 Task: In the  document Samuel.html Write the word in the shape with center alignment 'XOXO'Change Page orientation to  'Landscape' Insert emoji at the end of quote: Smile
Action: Mouse moved to (448, 418)
Screenshot: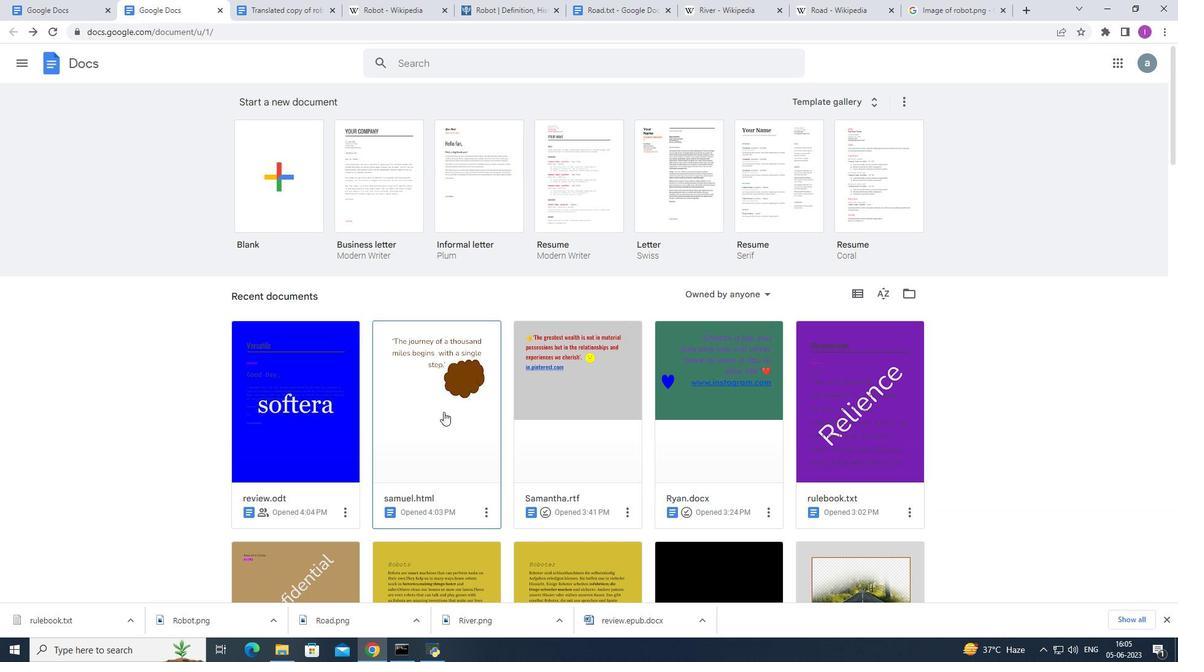 
Action: Mouse pressed left at (448, 418)
Screenshot: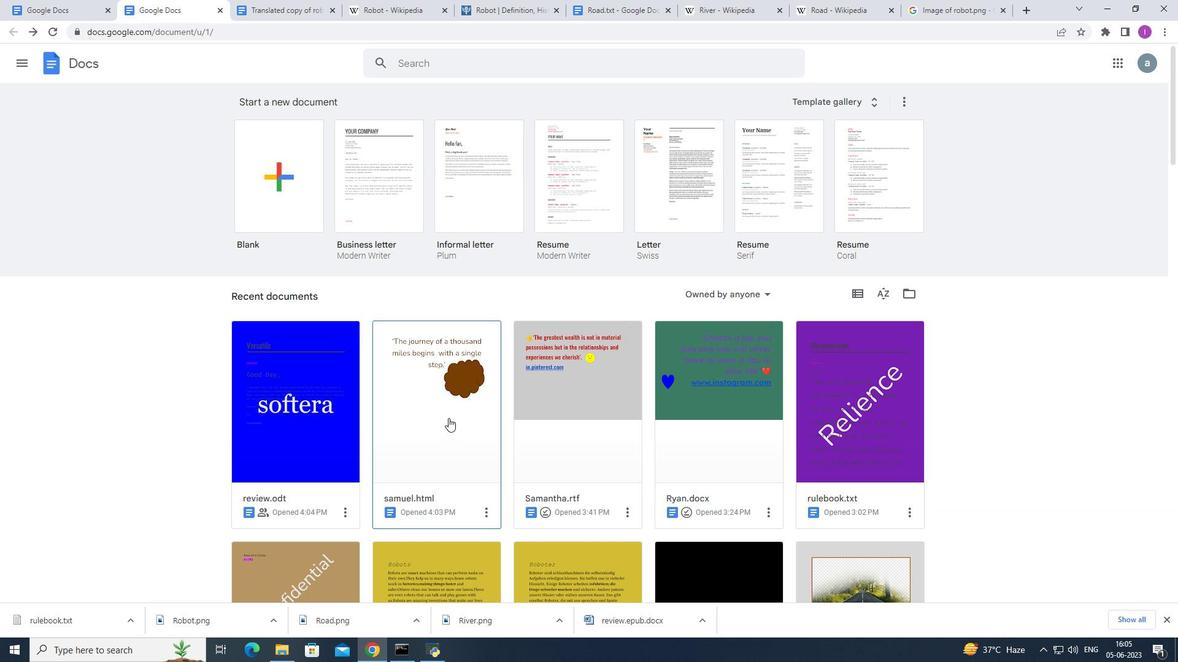 
Action: Mouse moved to (637, 284)
Screenshot: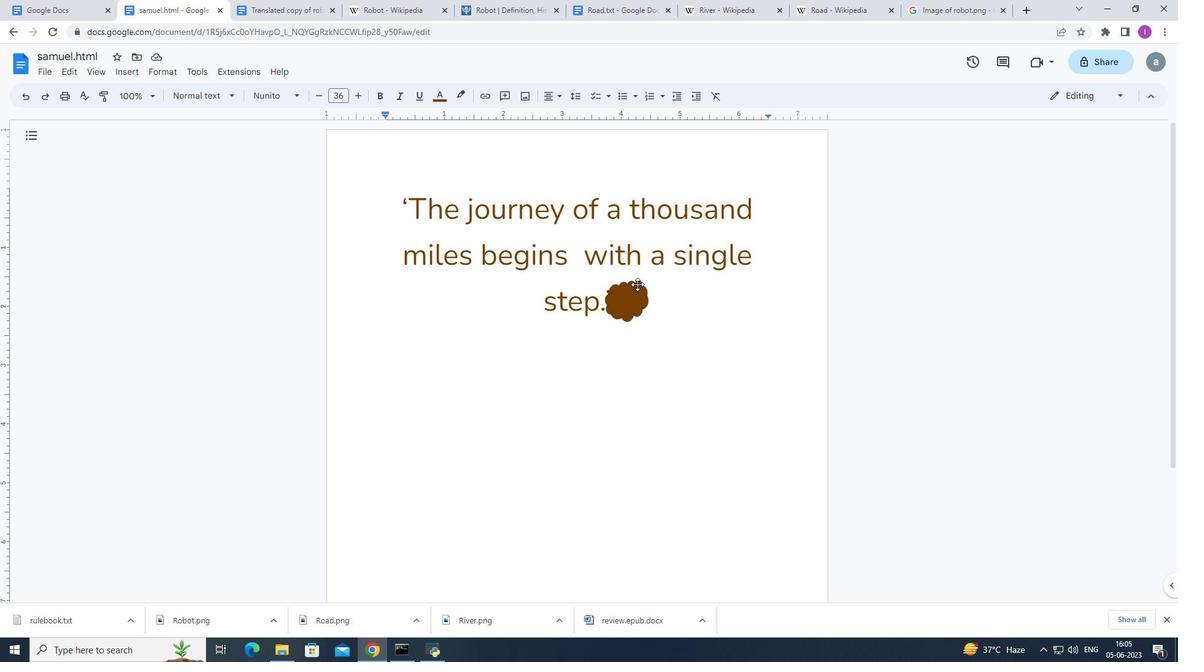 
Action: Mouse pressed left at (637, 284)
Screenshot: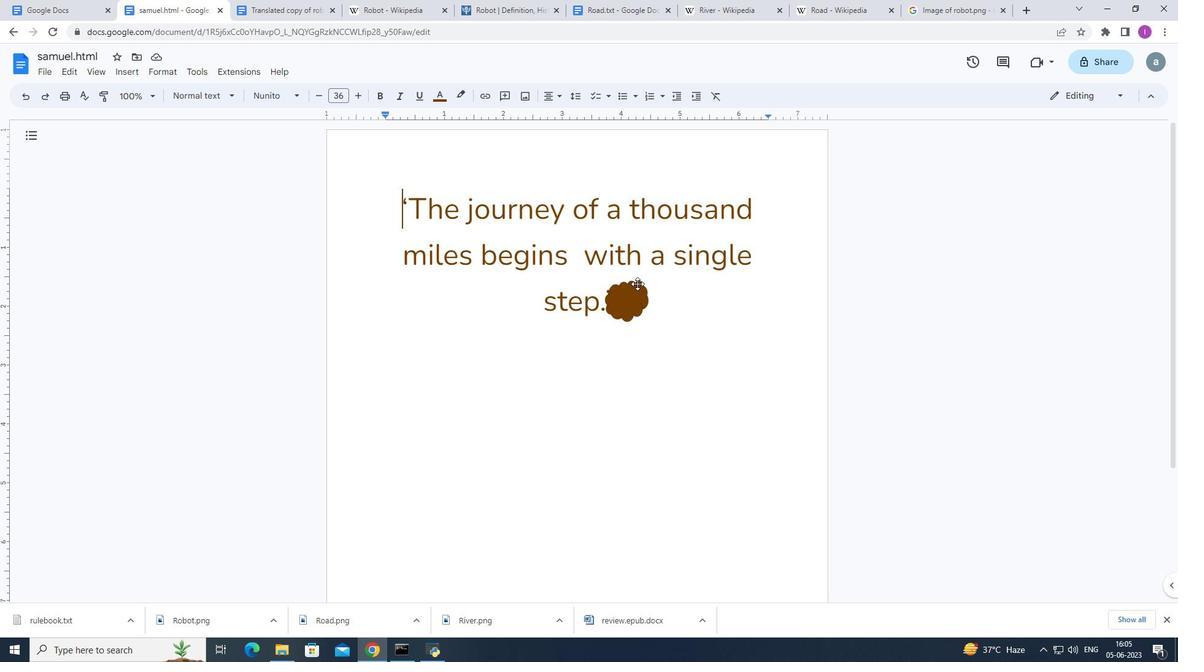 
Action: Mouse moved to (570, 341)
Screenshot: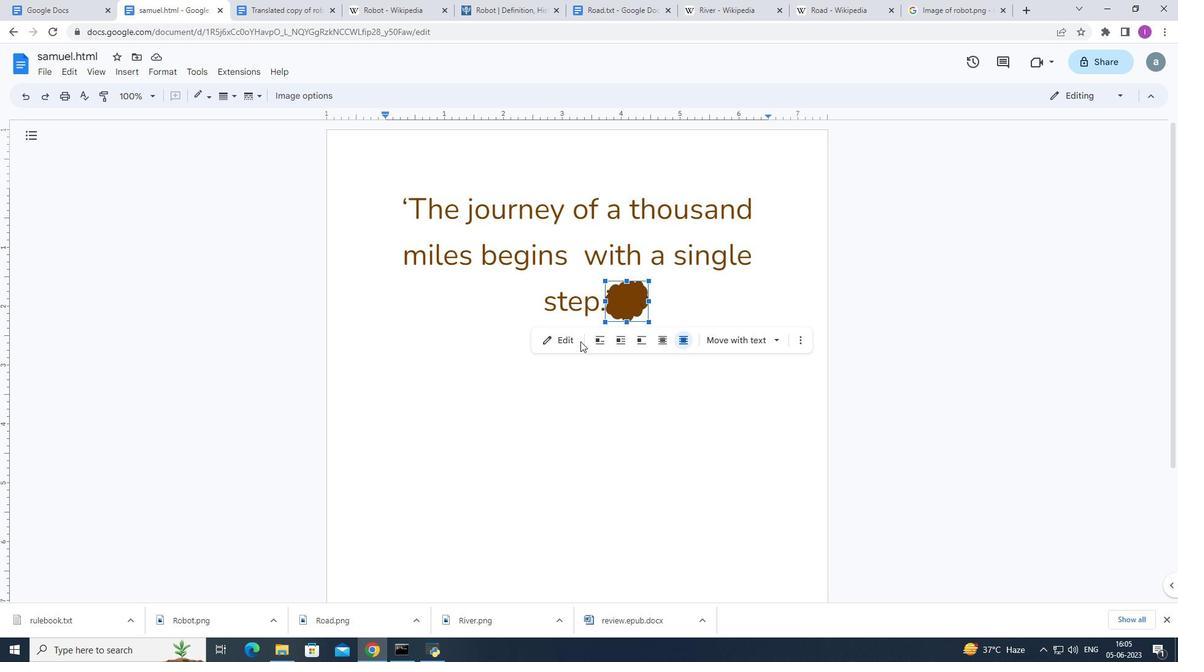 
Action: Mouse pressed left at (570, 341)
Screenshot: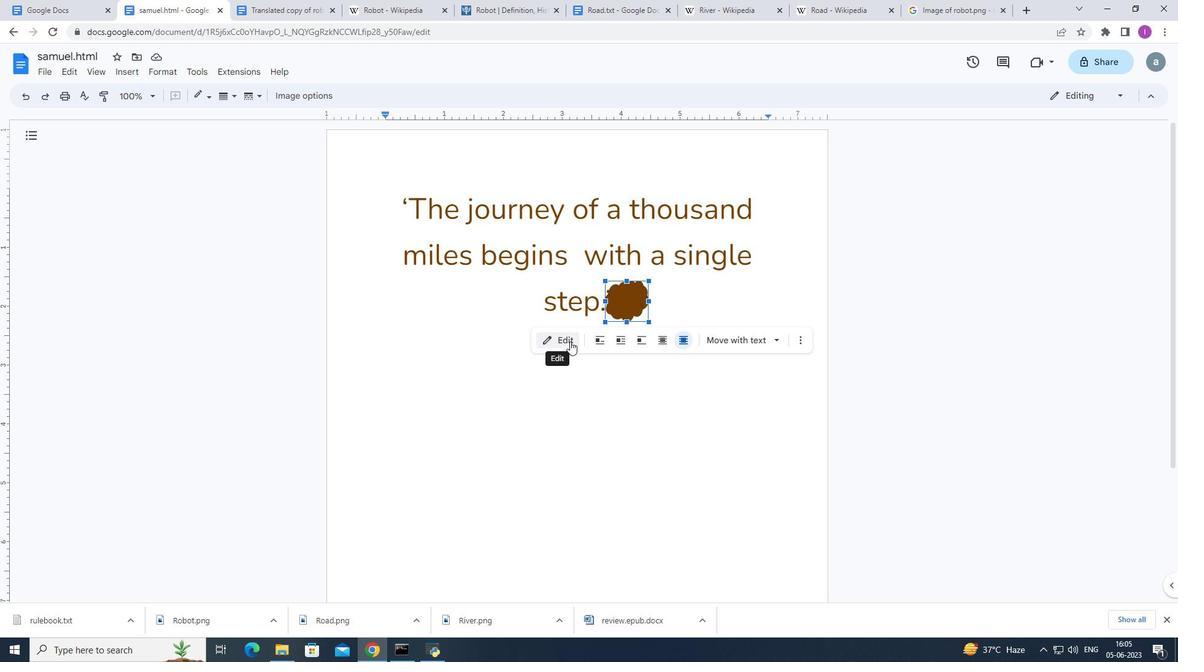 
Action: Mouse moved to (498, 112)
Screenshot: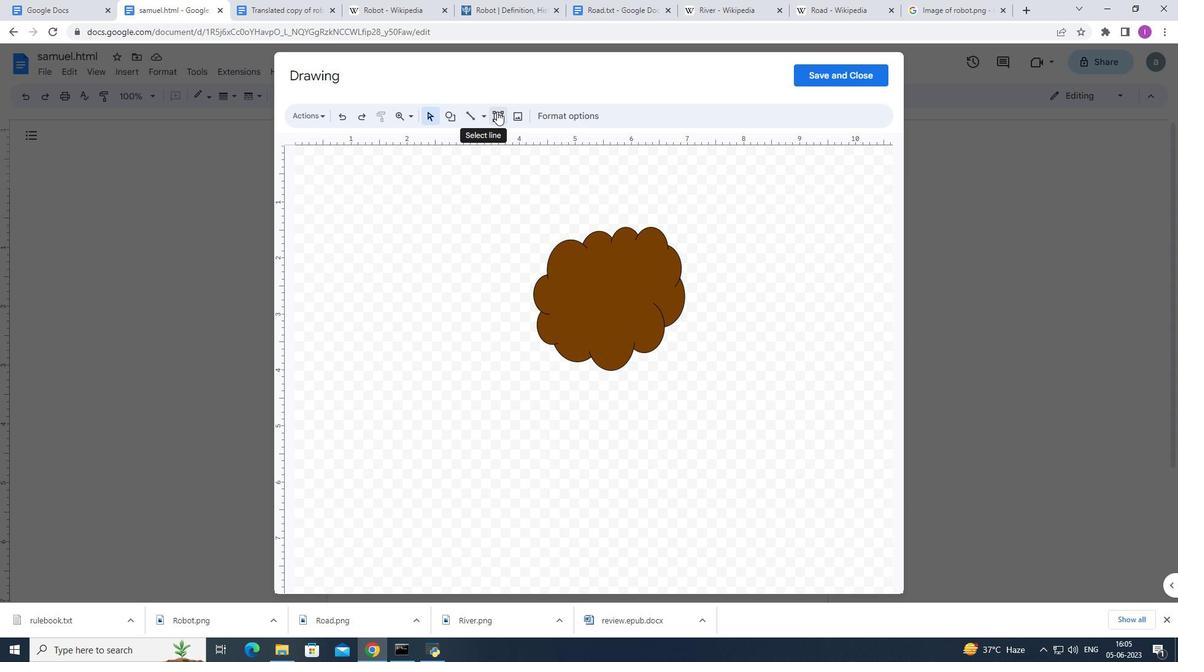 
Action: Mouse pressed left at (498, 112)
Screenshot: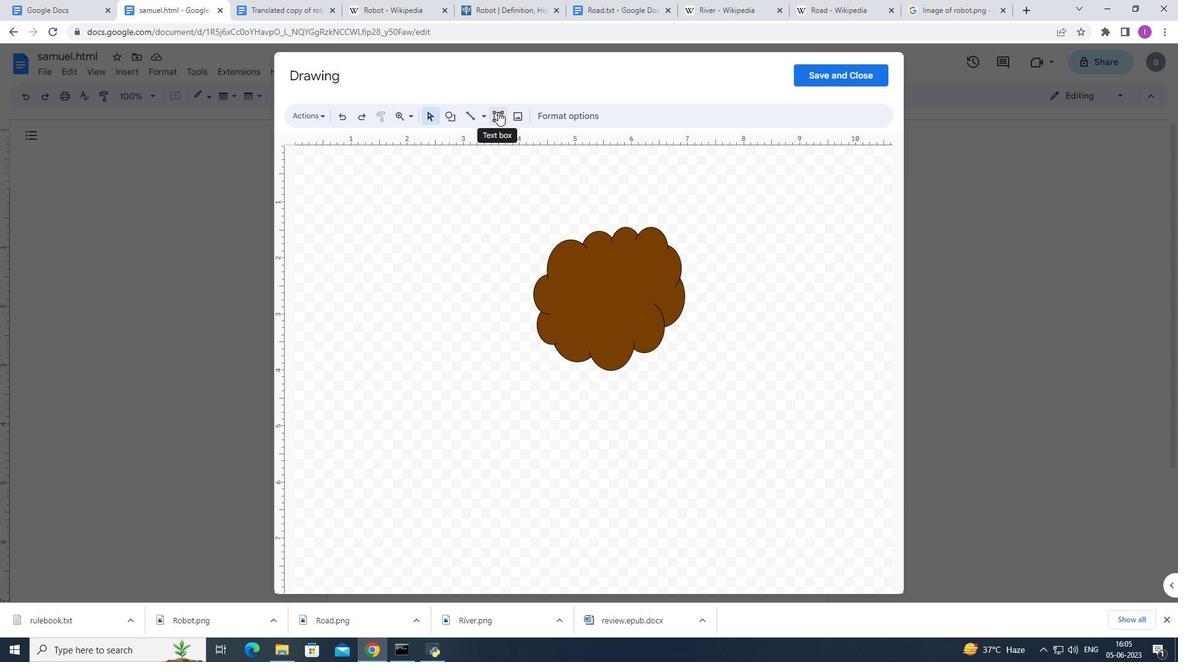 
Action: Mouse moved to (576, 286)
Screenshot: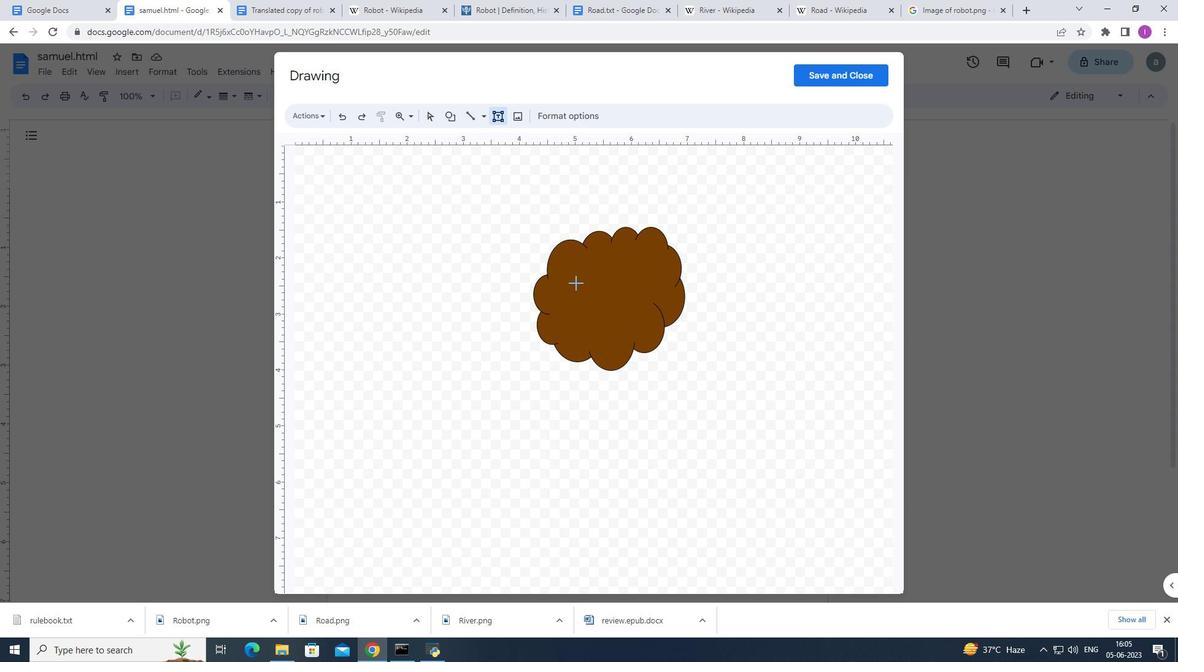 
Action: Mouse pressed left at (576, 286)
Screenshot: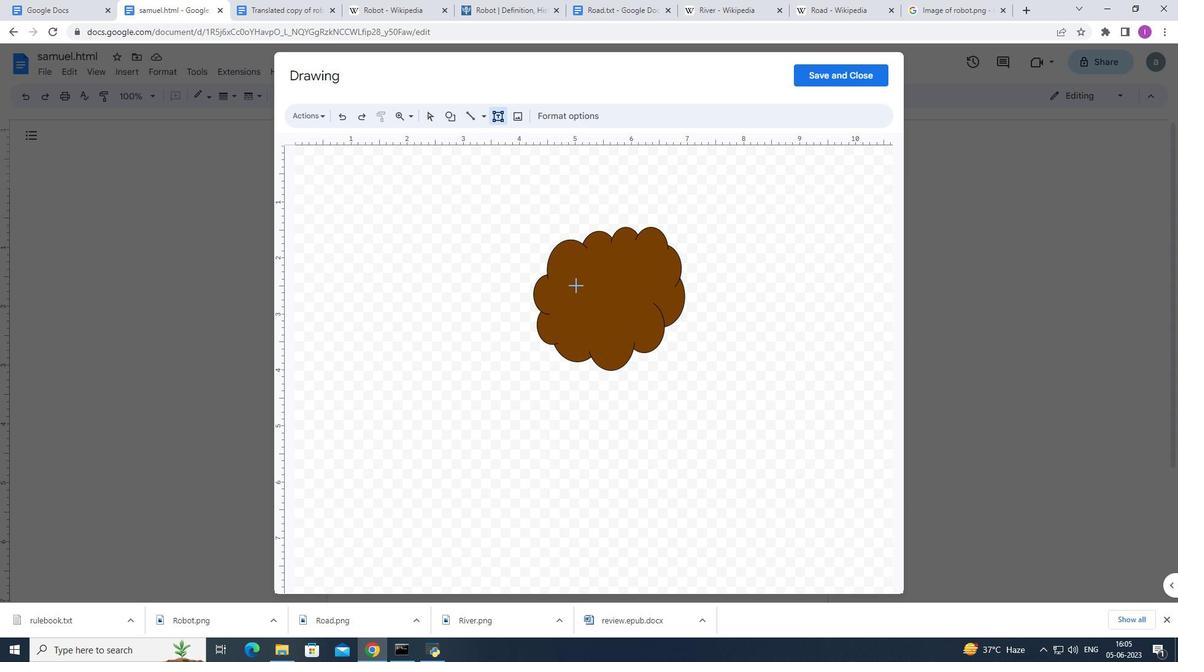 
Action: Mouse moved to (575, 285)
Screenshot: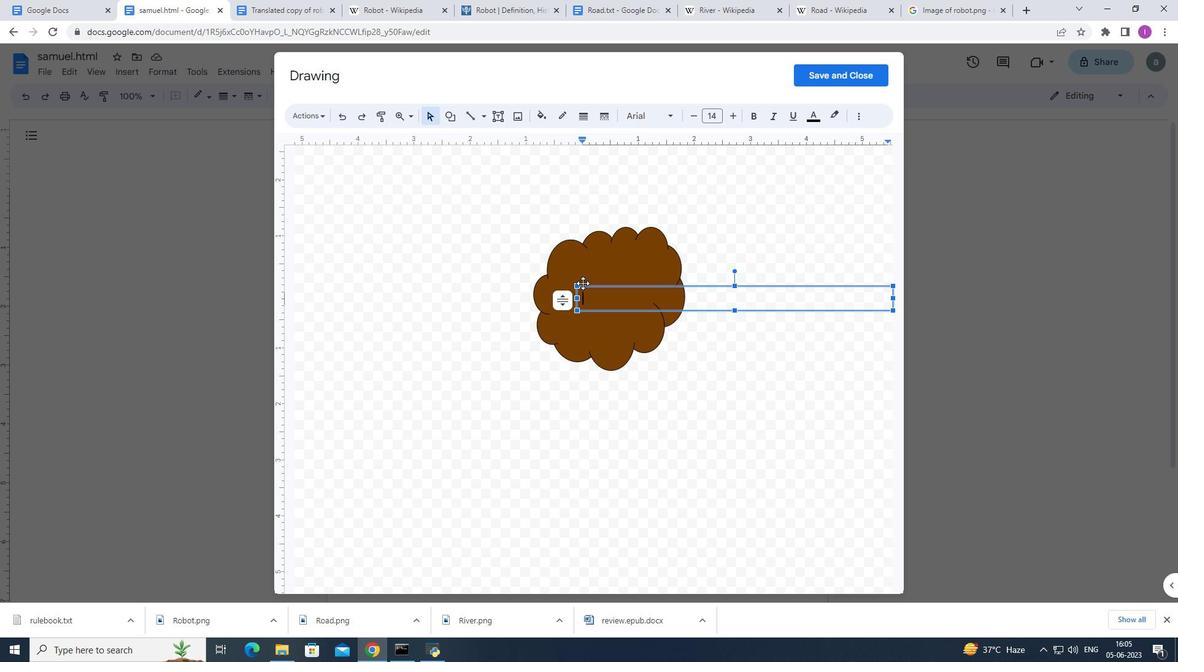 
Action: Mouse pressed left at (575, 285)
Screenshot: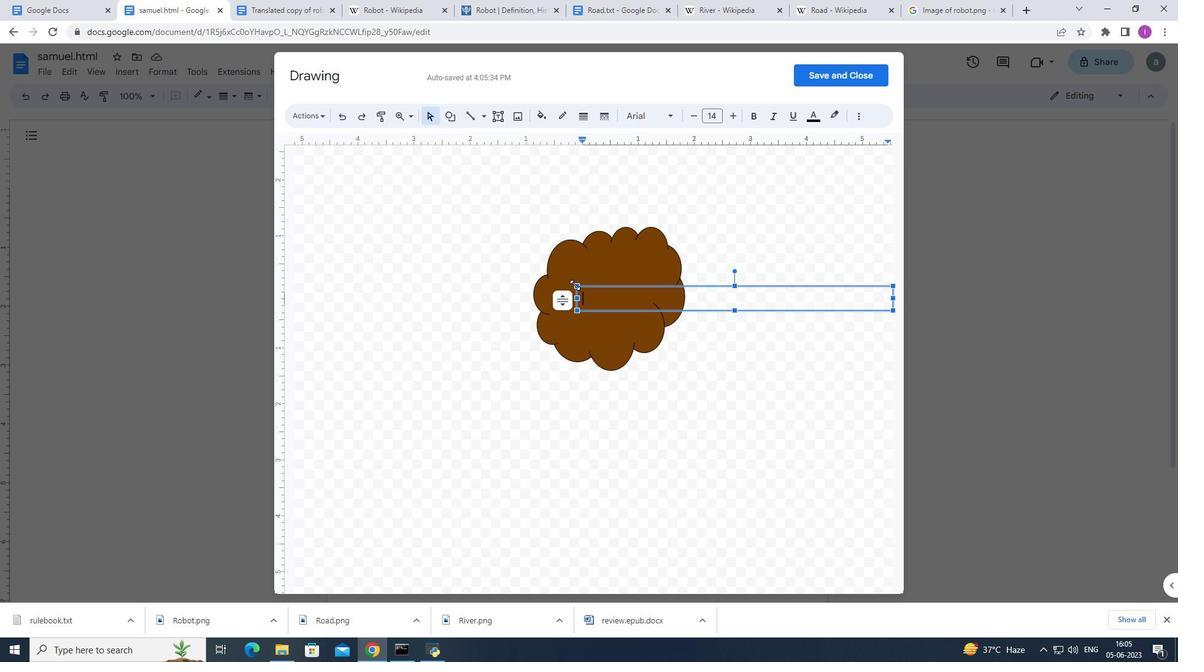 
Action: Mouse moved to (578, 292)
Screenshot: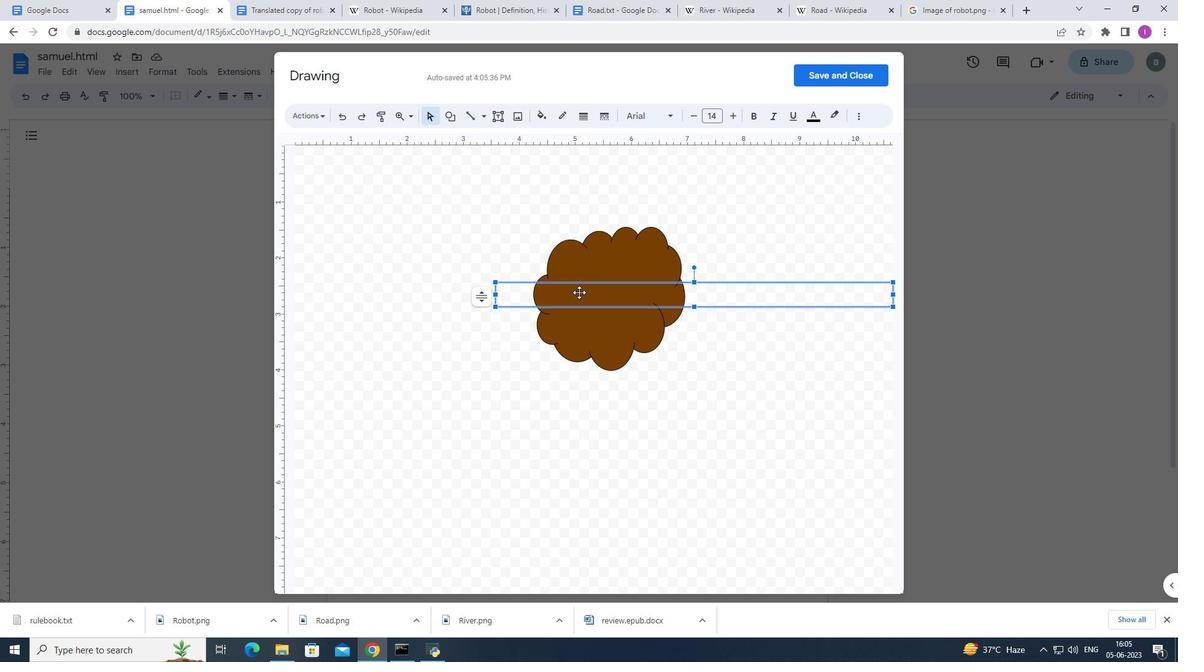 
Action: Mouse pressed left at (578, 292)
Screenshot: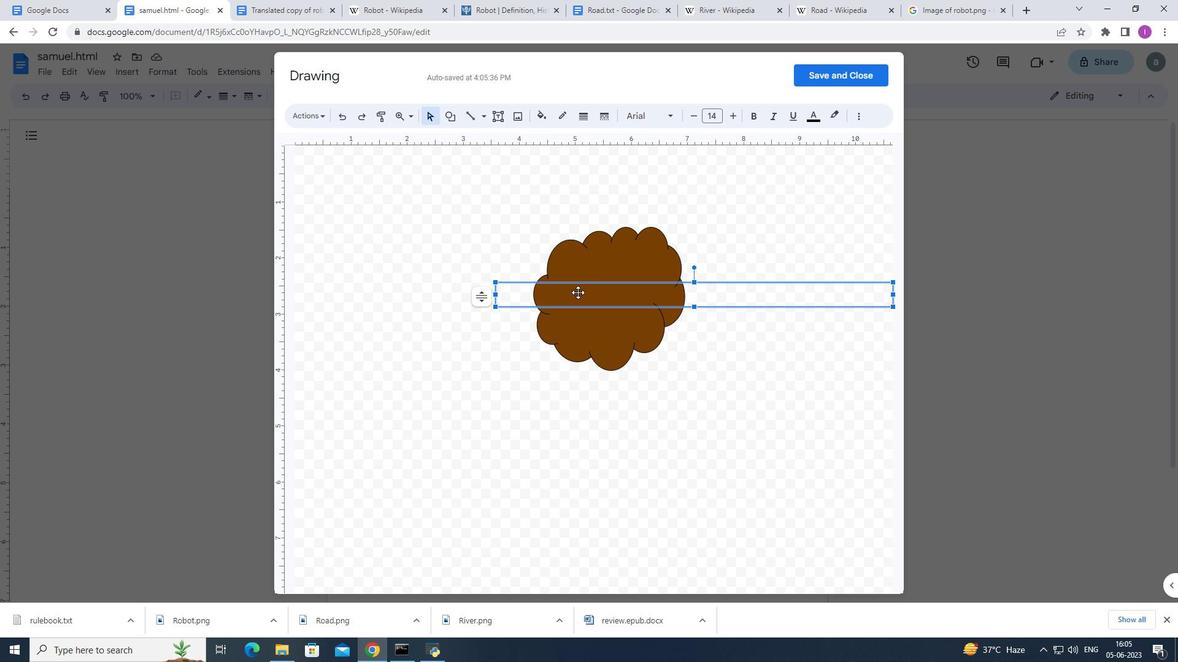
Action: Mouse moved to (572, 280)
Screenshot: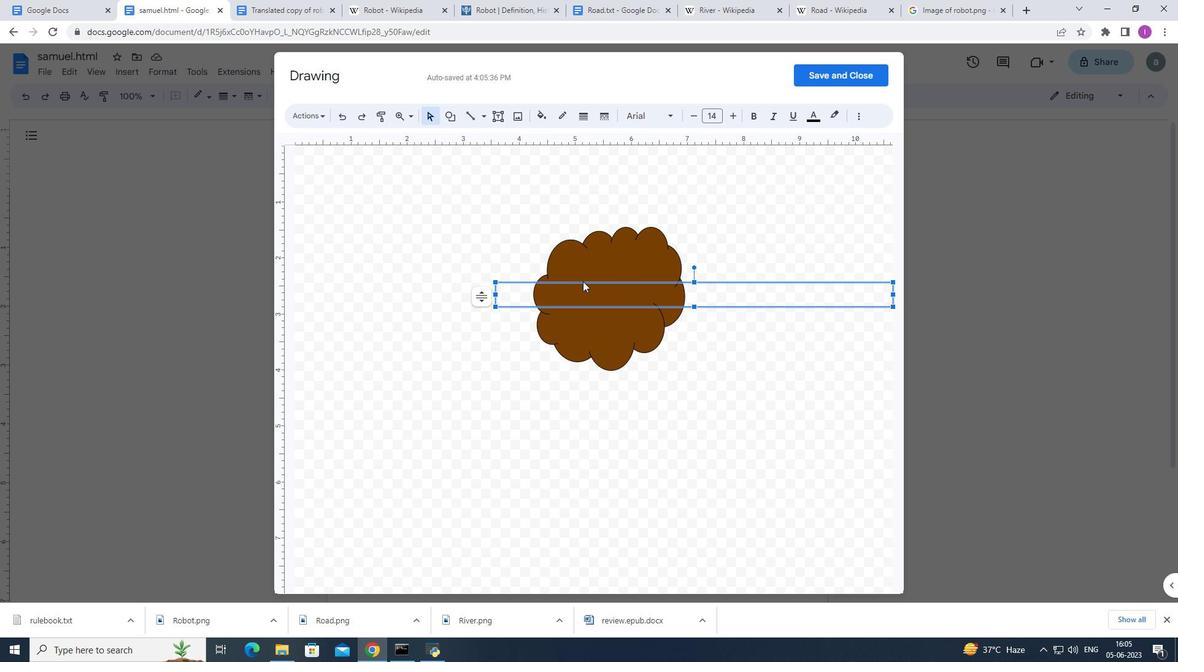 
Action: Key pressed <Key.shift>XOXO
Screenshot: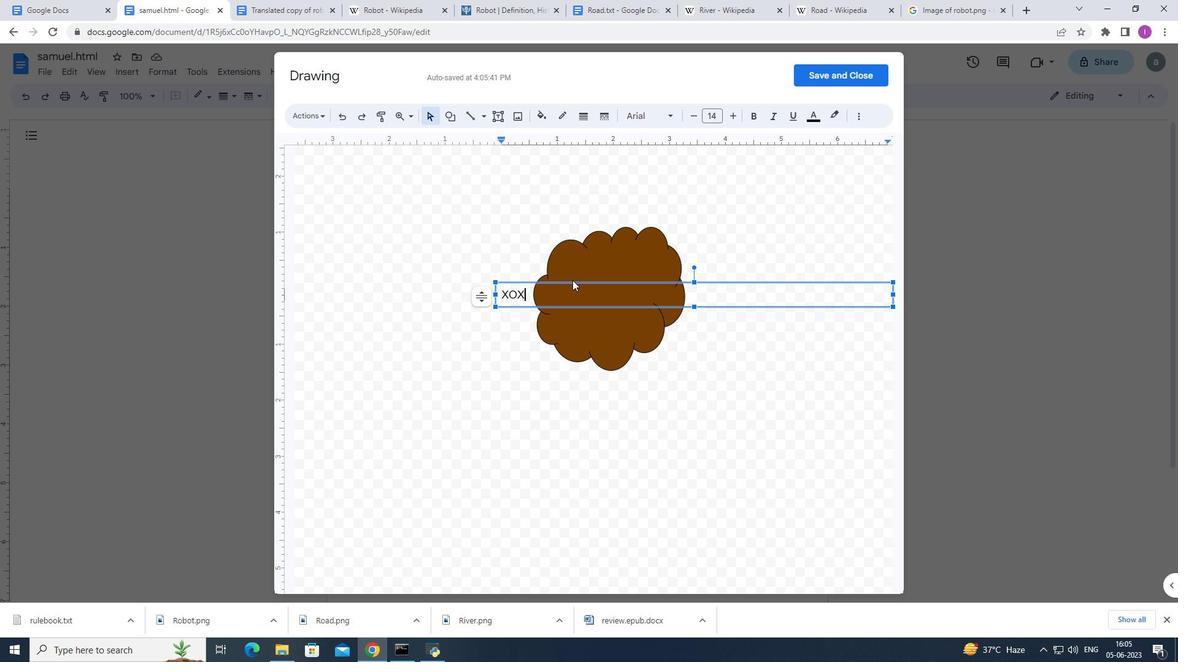 
Action: Mouse moved to (492, 289)
Screenshot: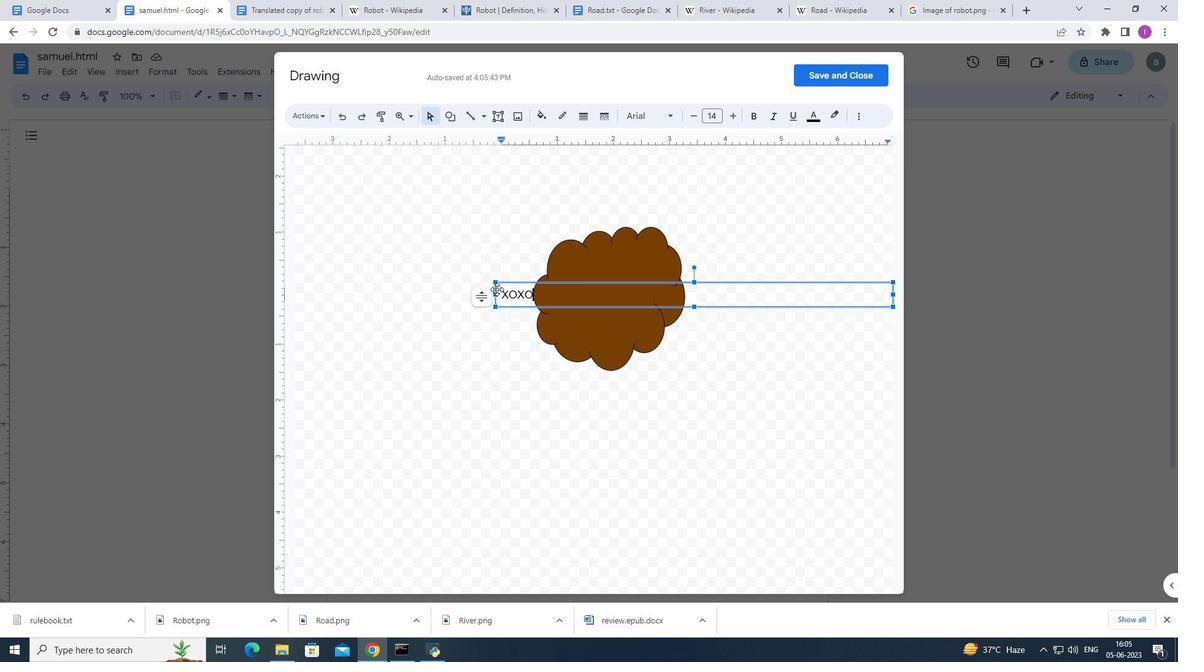 
Action: Mouse pressed left at (492, 289)
Screenshot: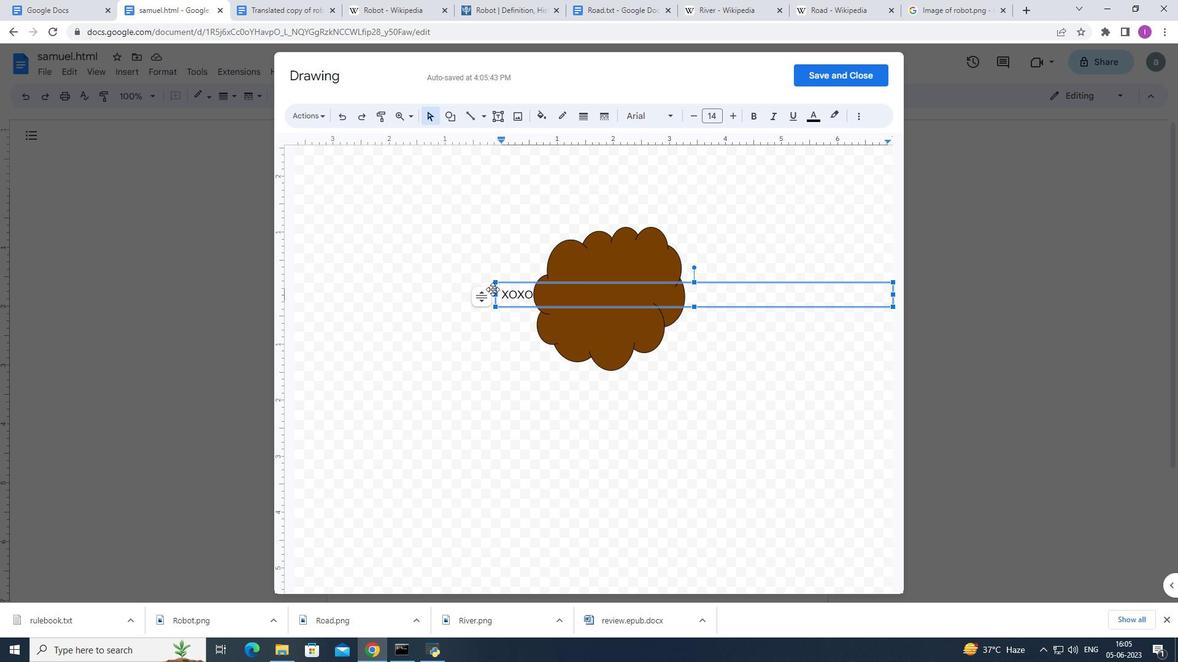 
Action: Mouse moved to (557, 278)
Screenshot: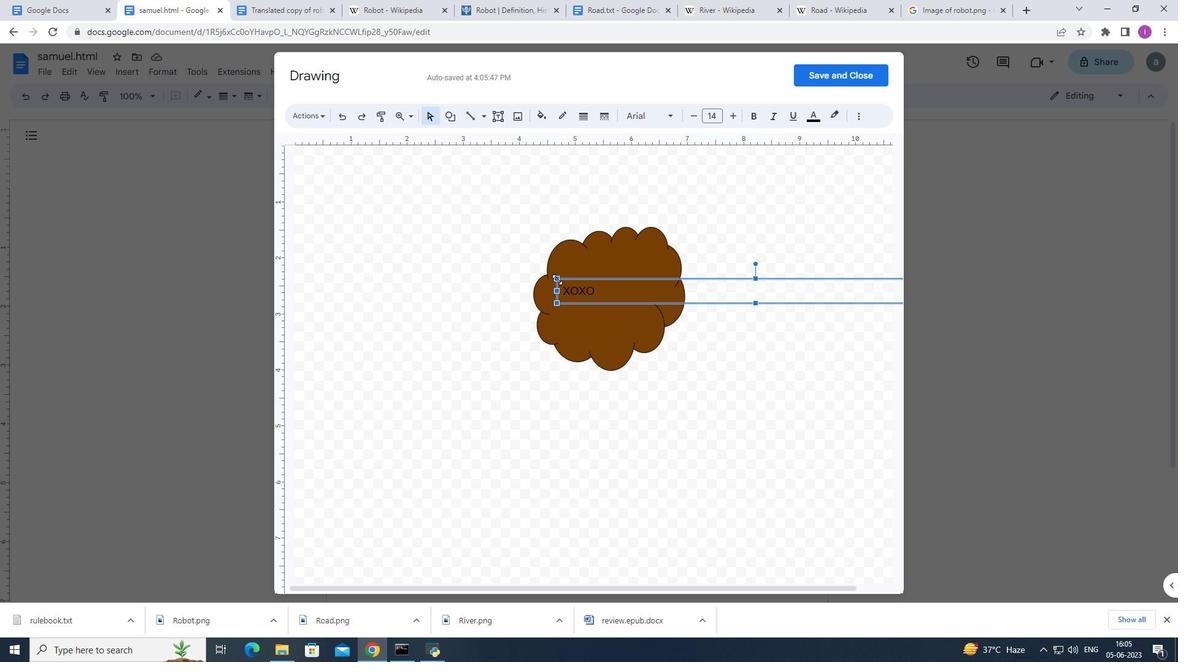 
Action: Mouse pressed left at (557, 278)
Screenshot: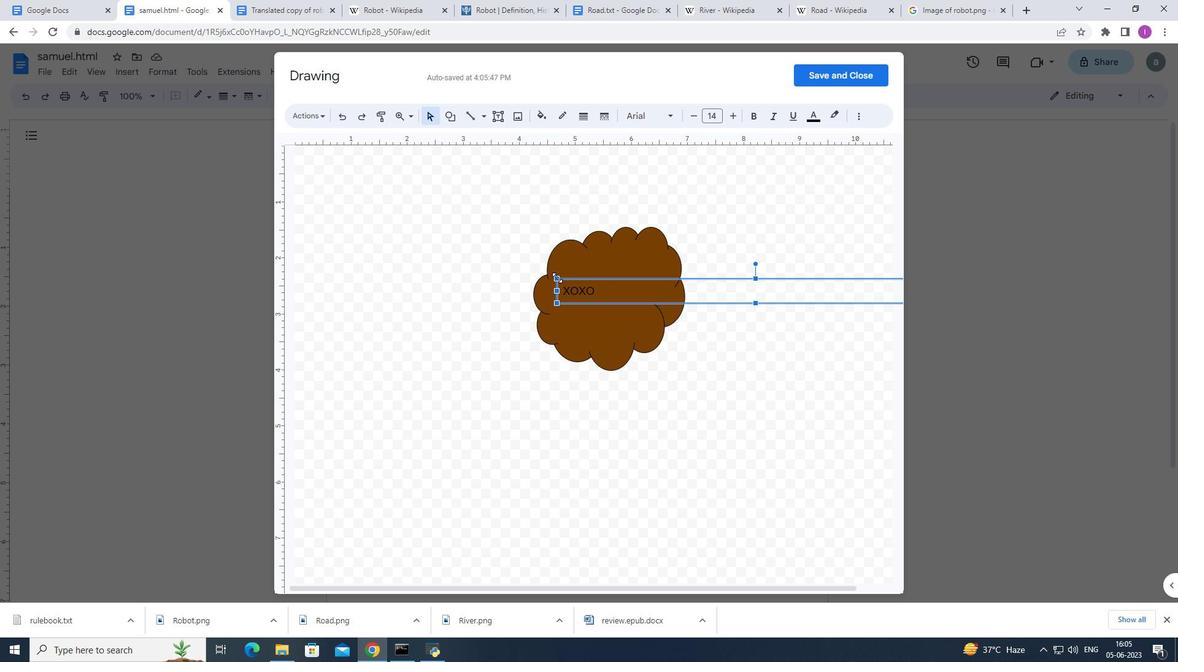
Action: Mouse moved to (577, 279)
Screenshot: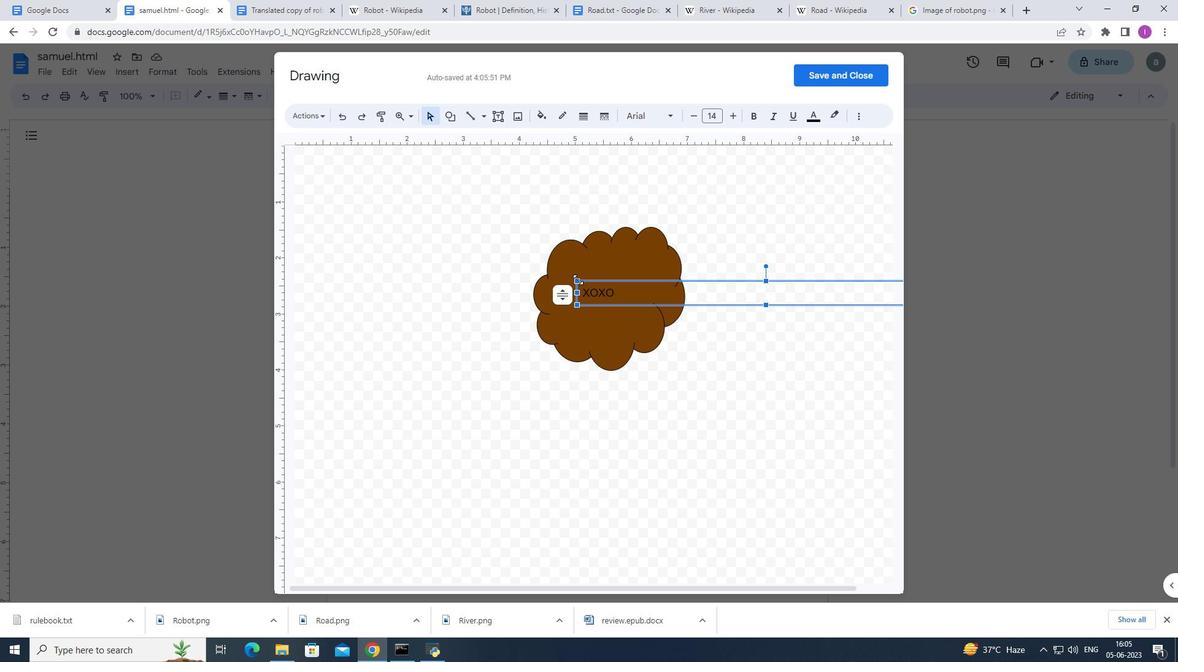 
Action: Mouse pressed left at (577, 279)
Screenshot: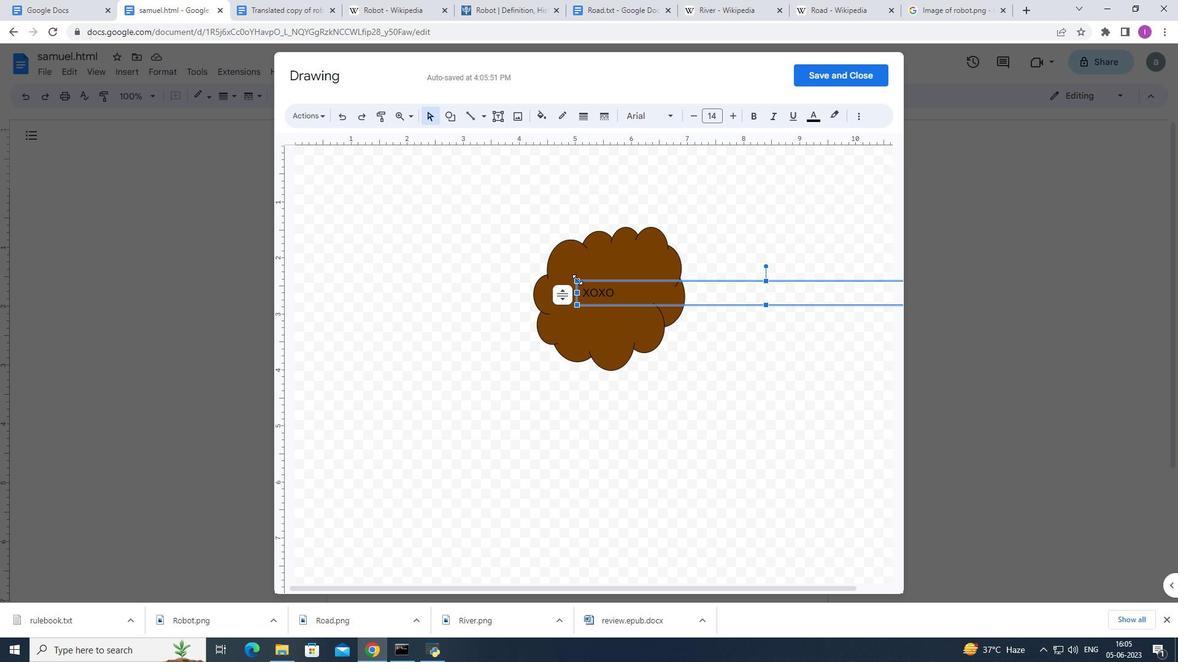 
Action: Mouse moved to (835, 71)
Screenshot: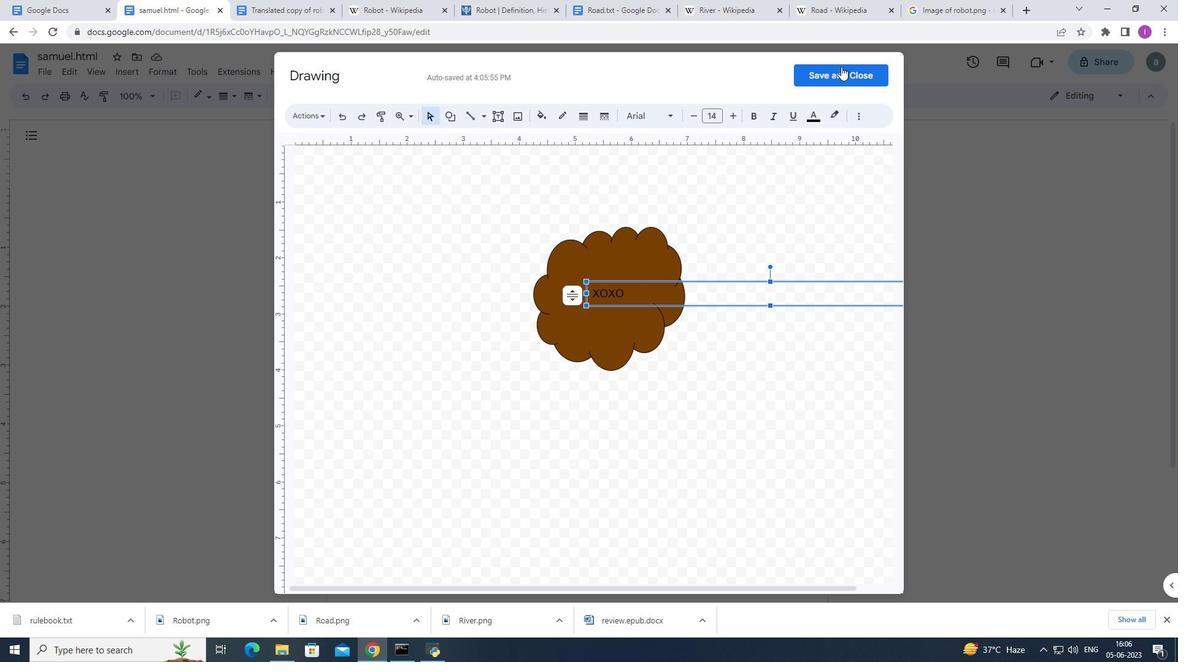 
Action: Mouse pressed left at (835, 71)
Screenshot: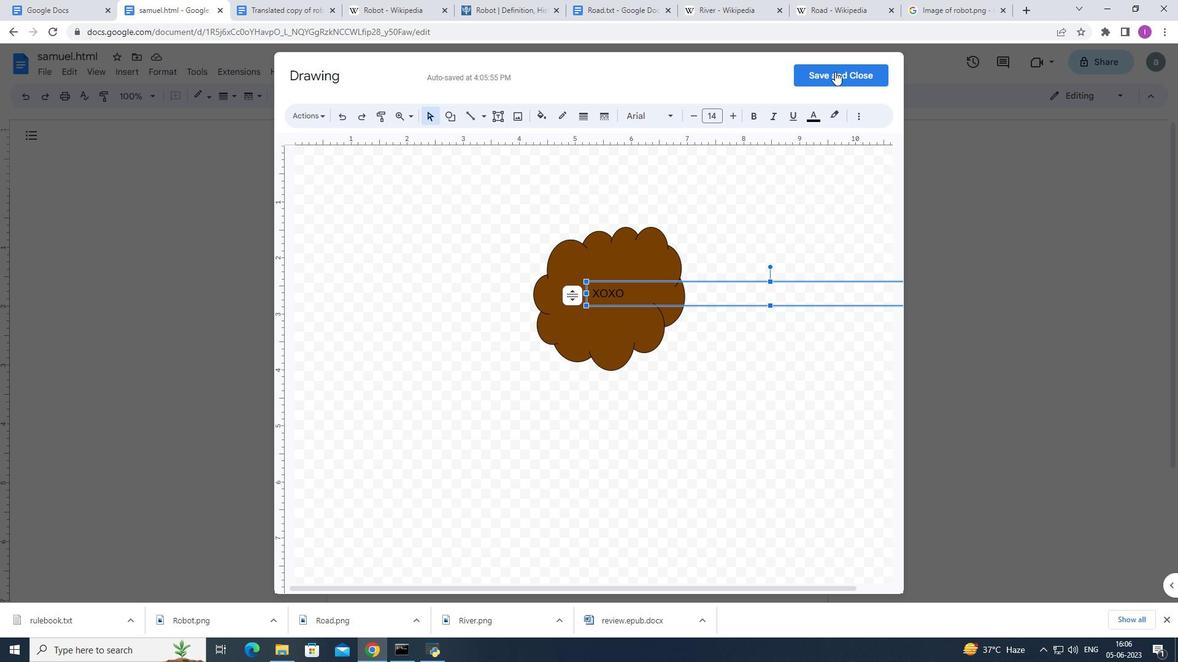 
Action: Mouse moved to (649, 298)
Screenshot: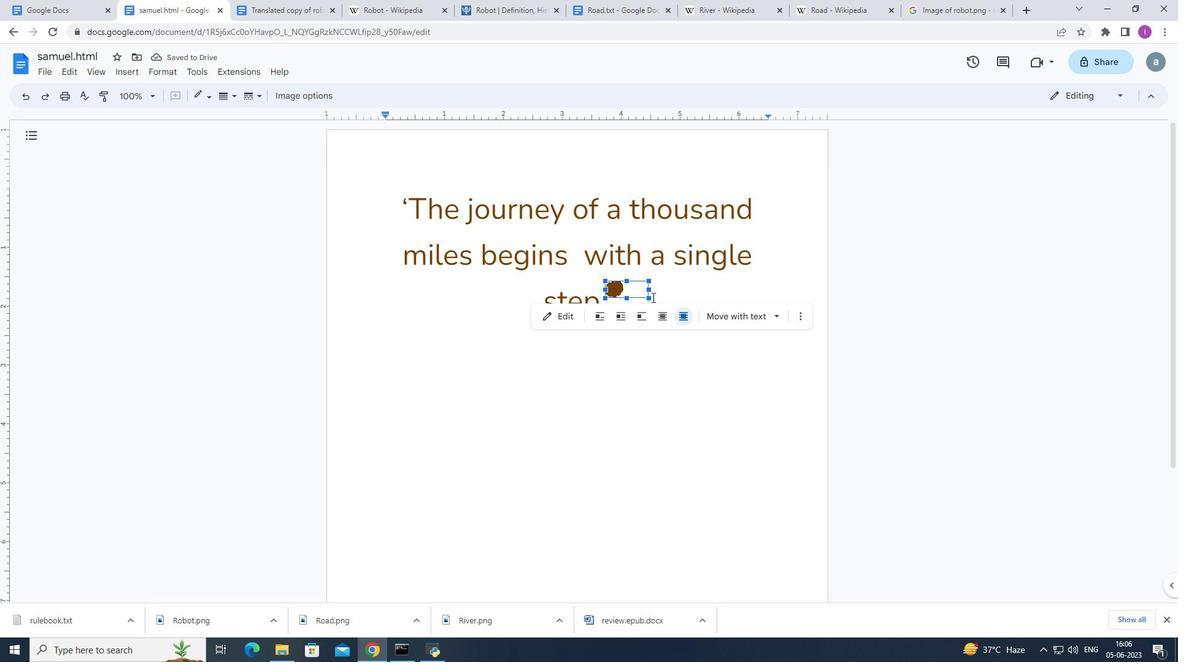 
Action: Mouse pressed left at (649, 298)
Screenshot: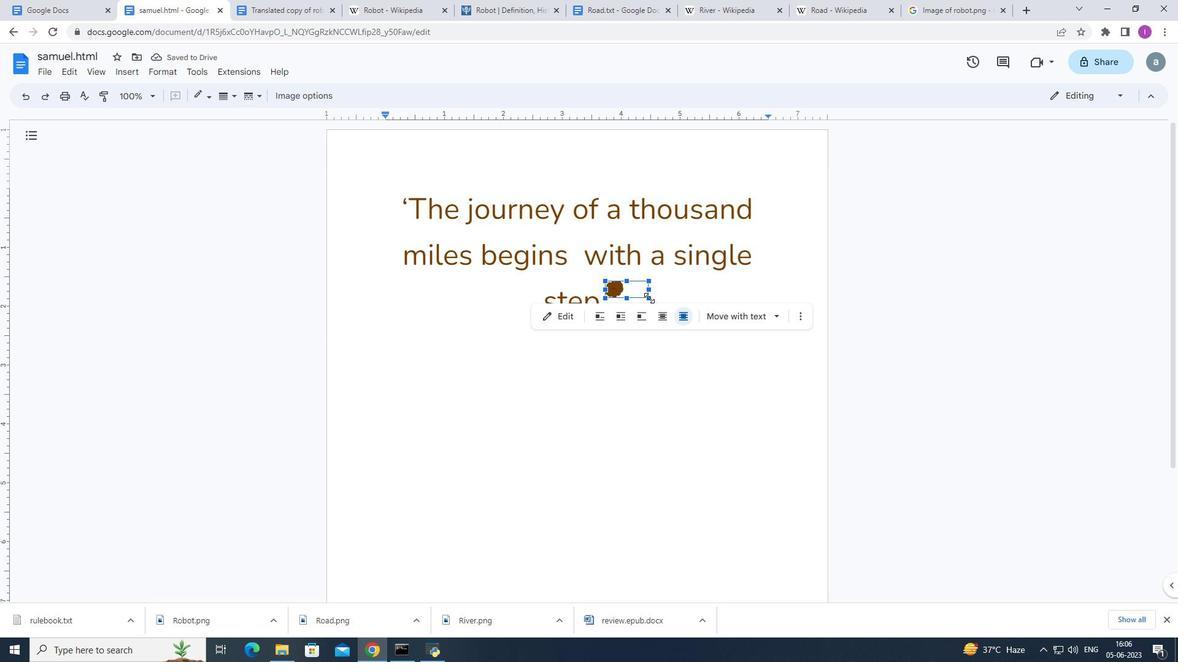 
Action: Mouse moved to (722, 327)
Screenshot: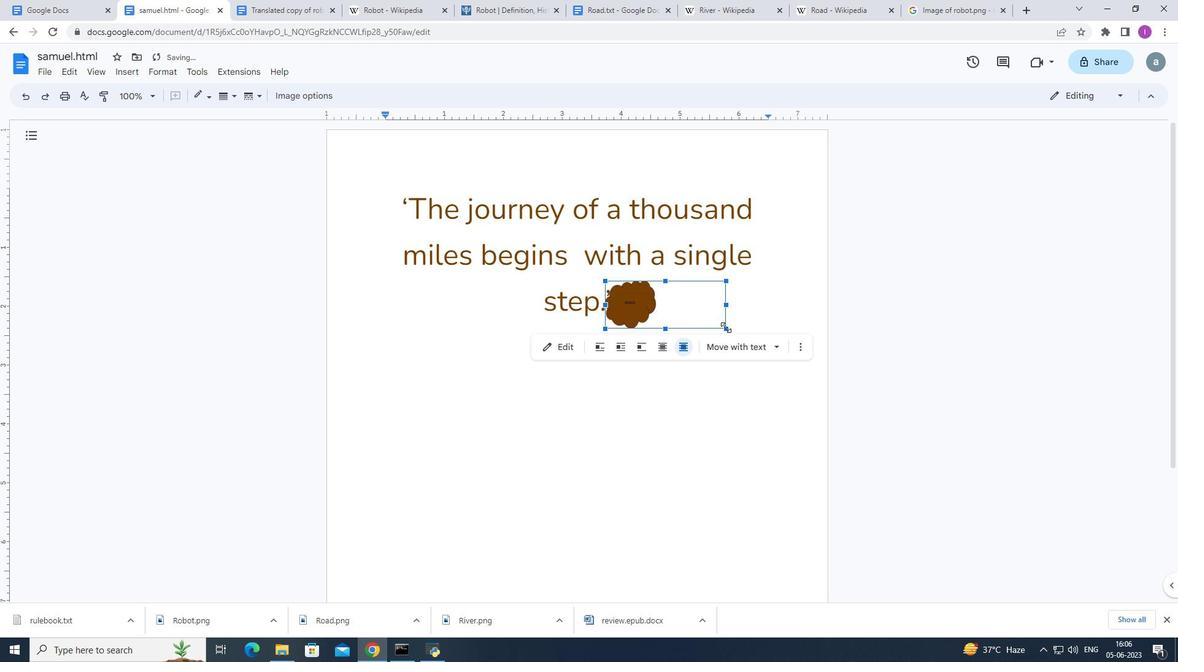
Action: Mouse pressed left at (722, 327)
Screenshot: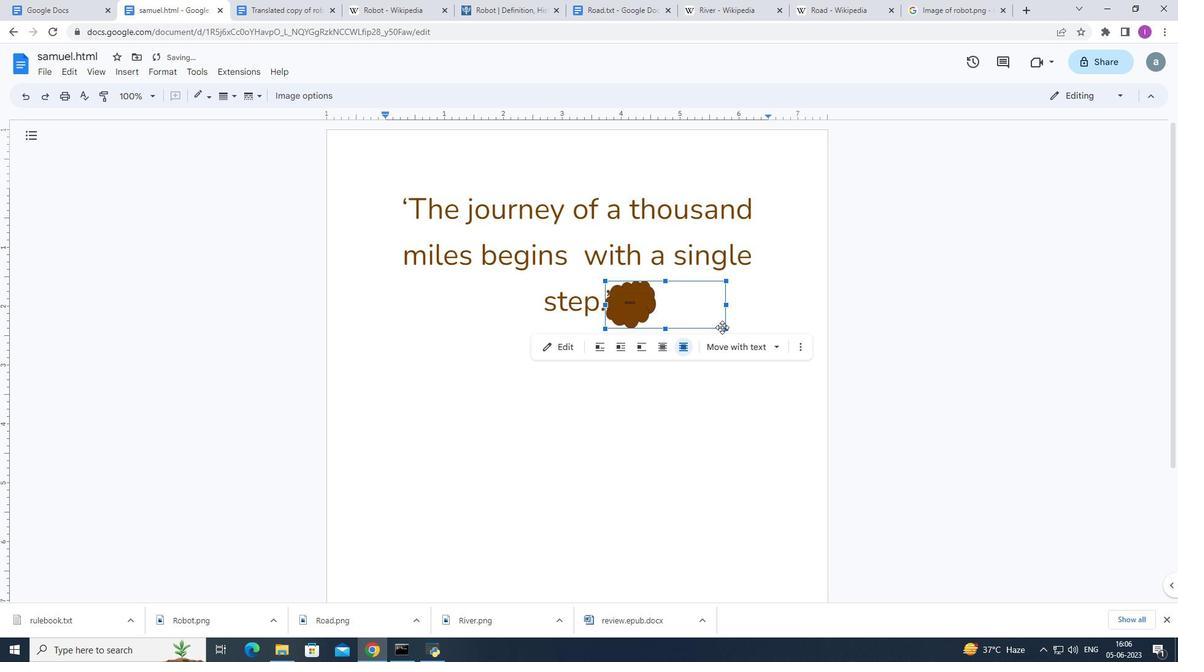 
Action: Mouse moved to (766, 324)
Screenshot: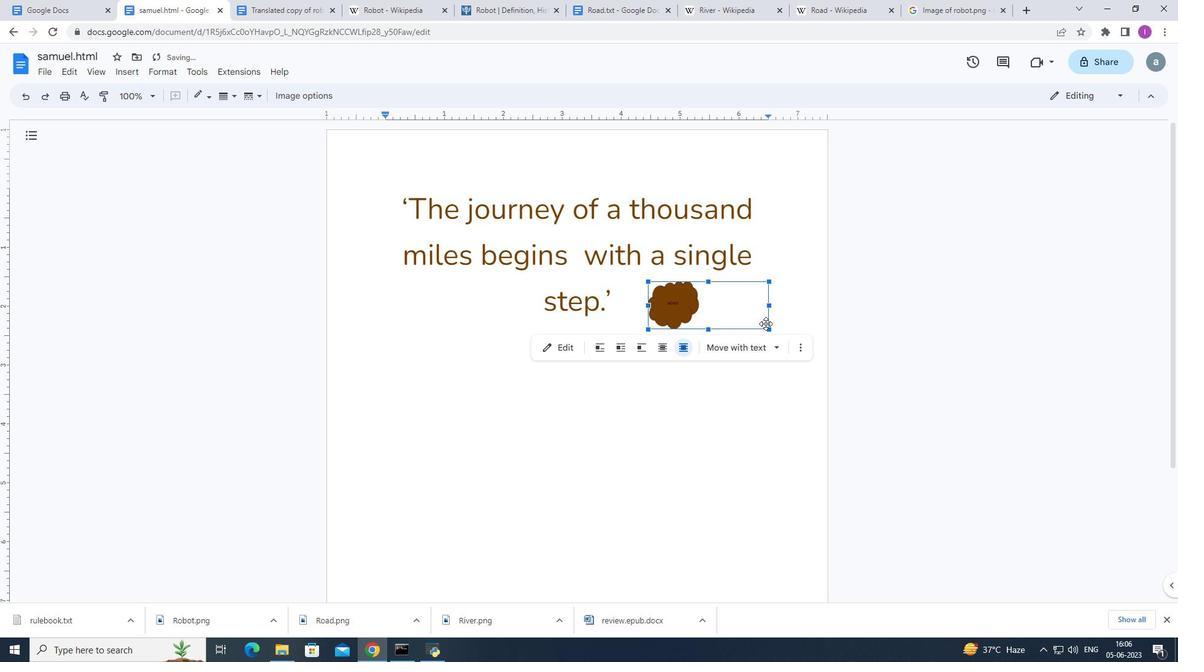 
Action: Mouse pressed left at (766, 324)
Screenshot: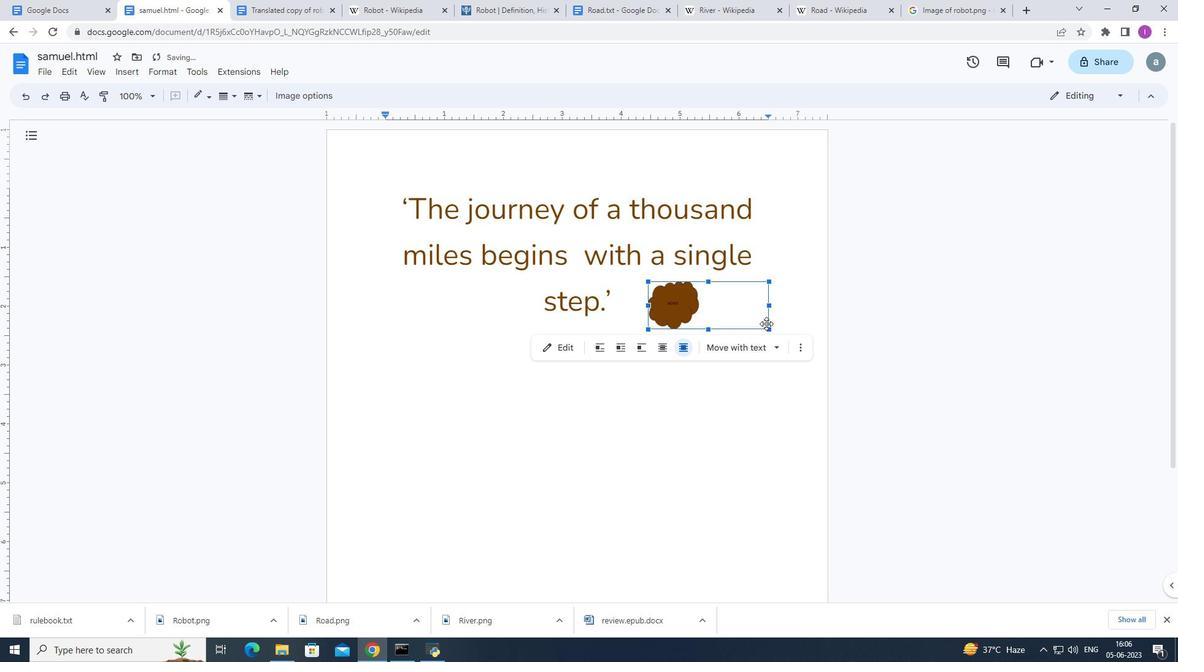 
Action: Mouse moved to (637, 308)
Screenshot: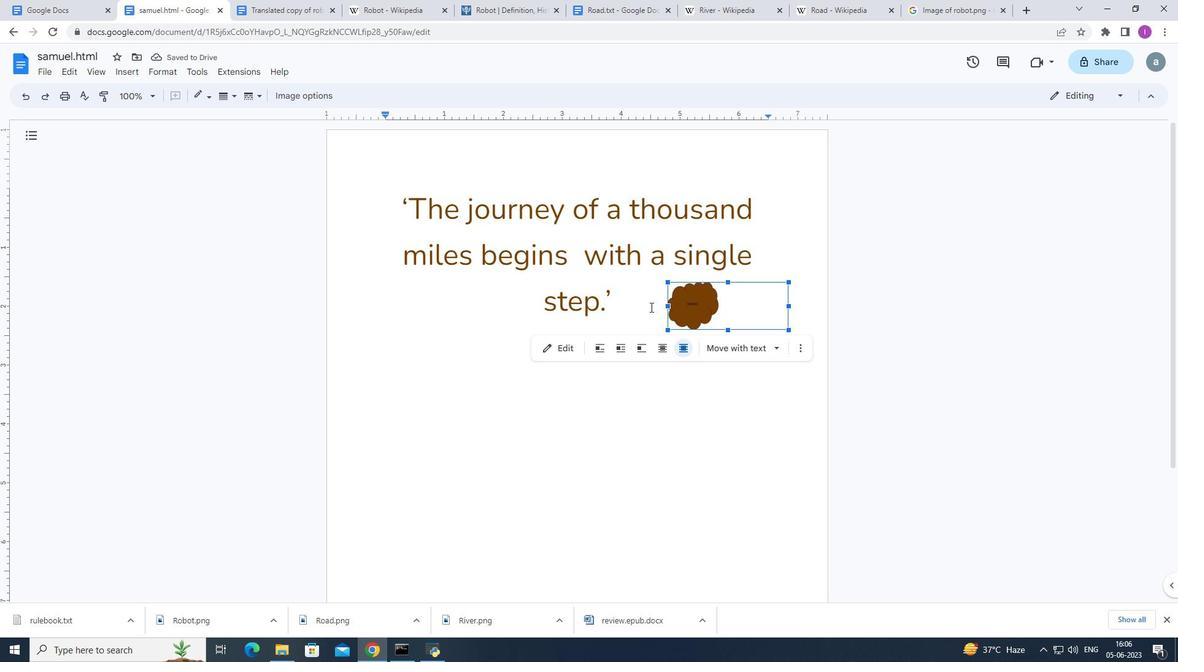 
Action: Mouse pressed left at (637, 308)
Screenshot: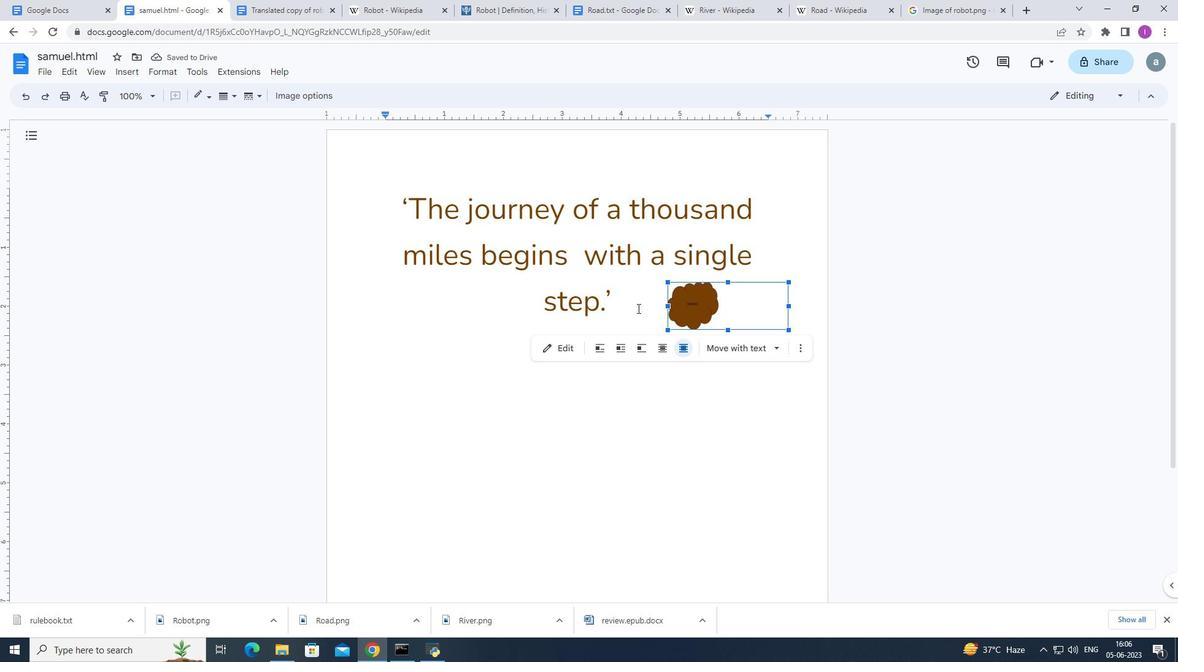 
Action: Mouse moved to (51, 69)
Screenshot: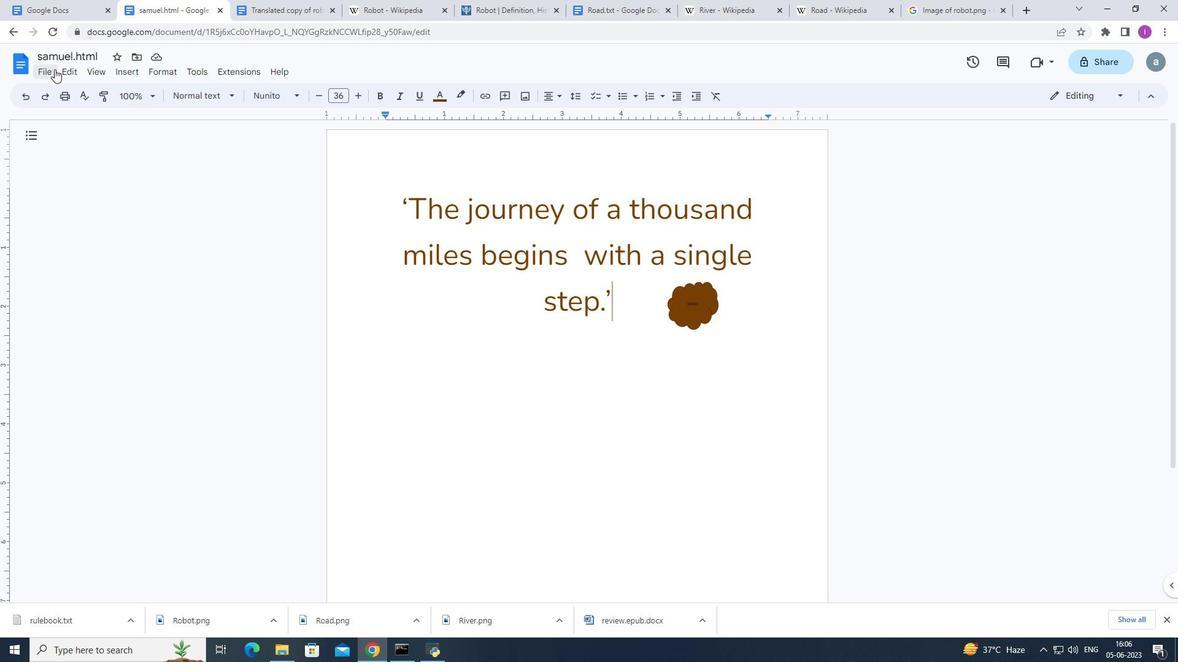 
Action: Mouse pressed left at (51, 69)
Screenshot: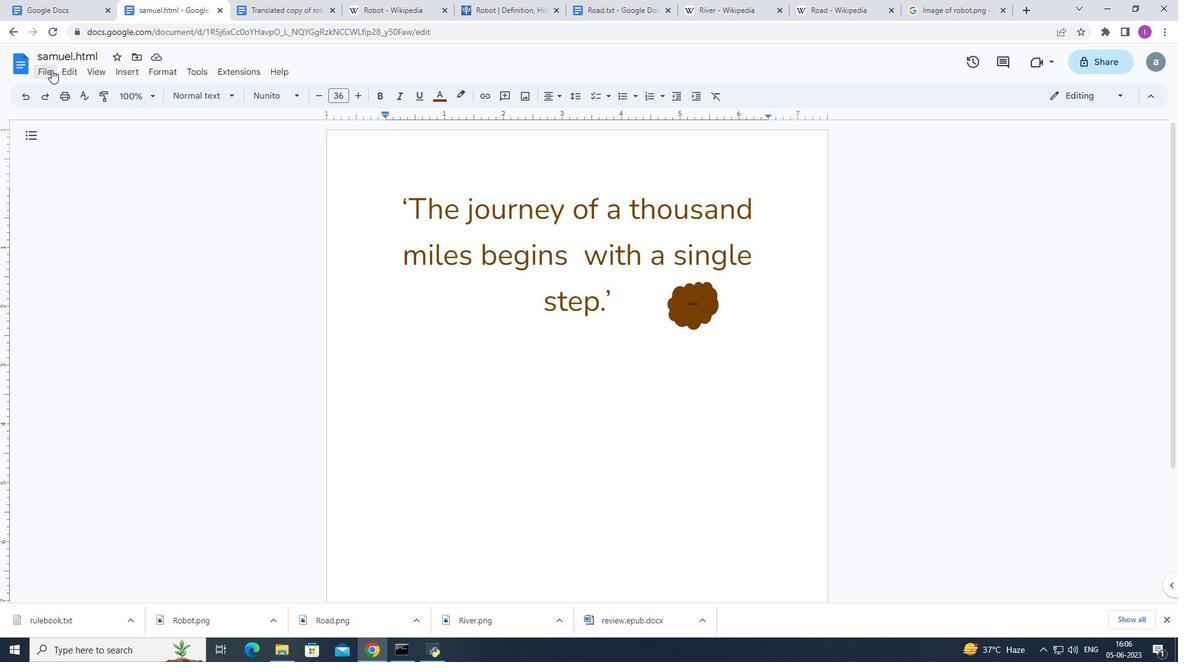 
Action: Mouse moved to (79, 408)
Screenshot: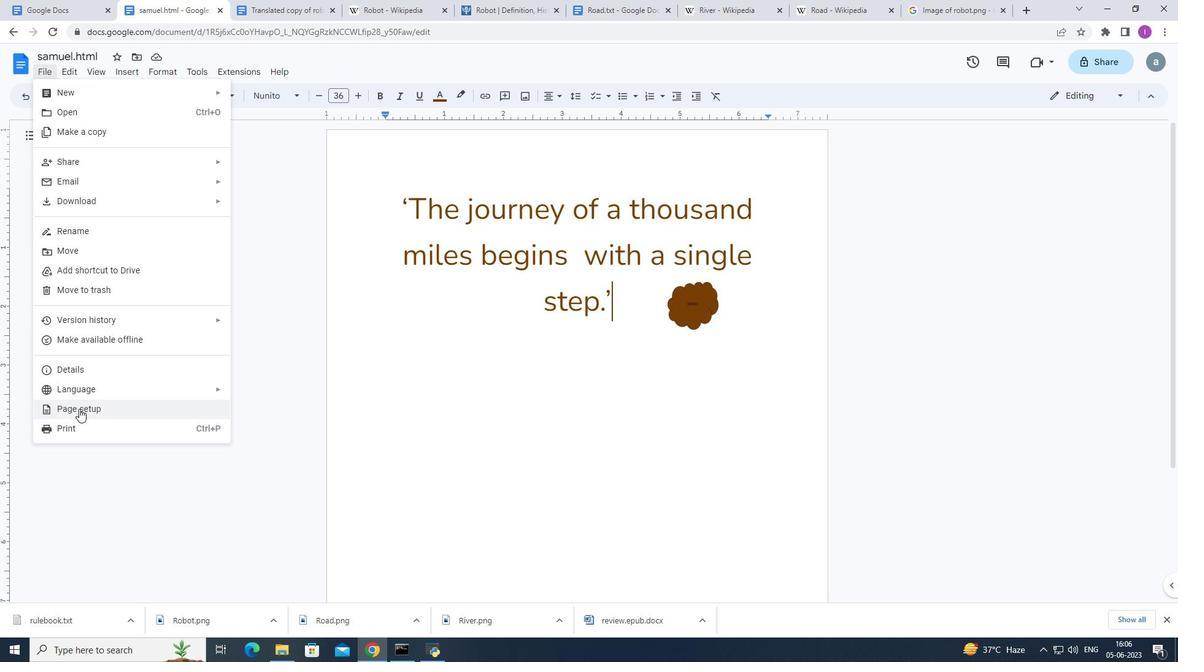 
Action: Mouse pressed left at (79, 408)
Screenshot: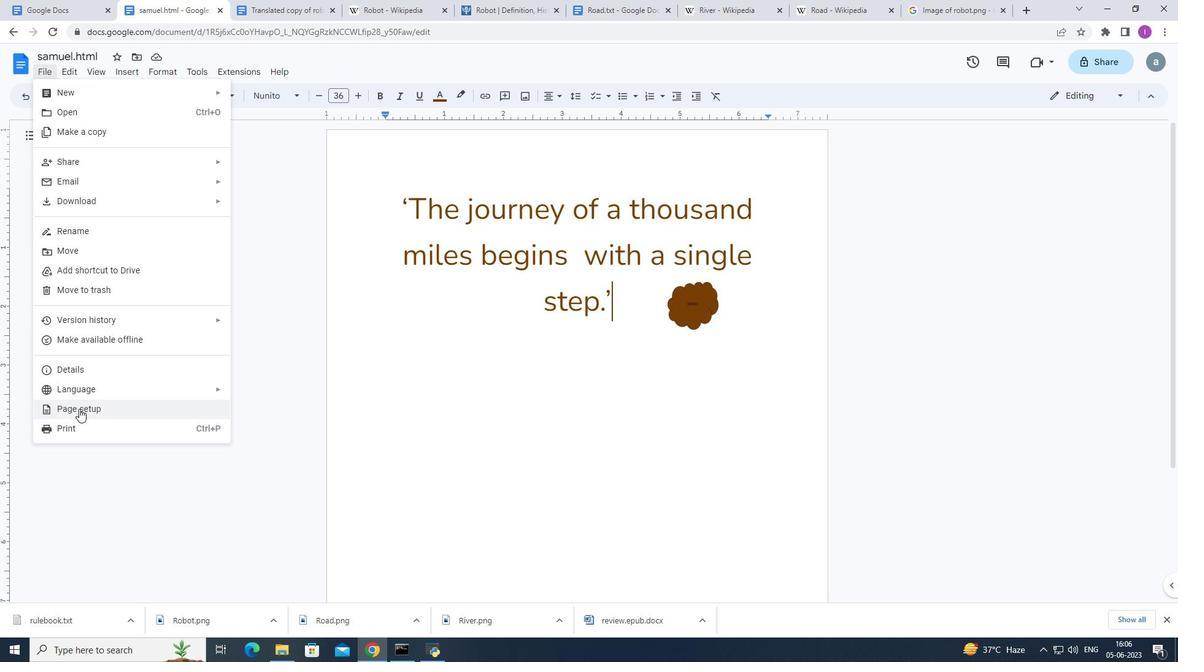 
Action: Mouse moved to (550, 305)
Screenshot: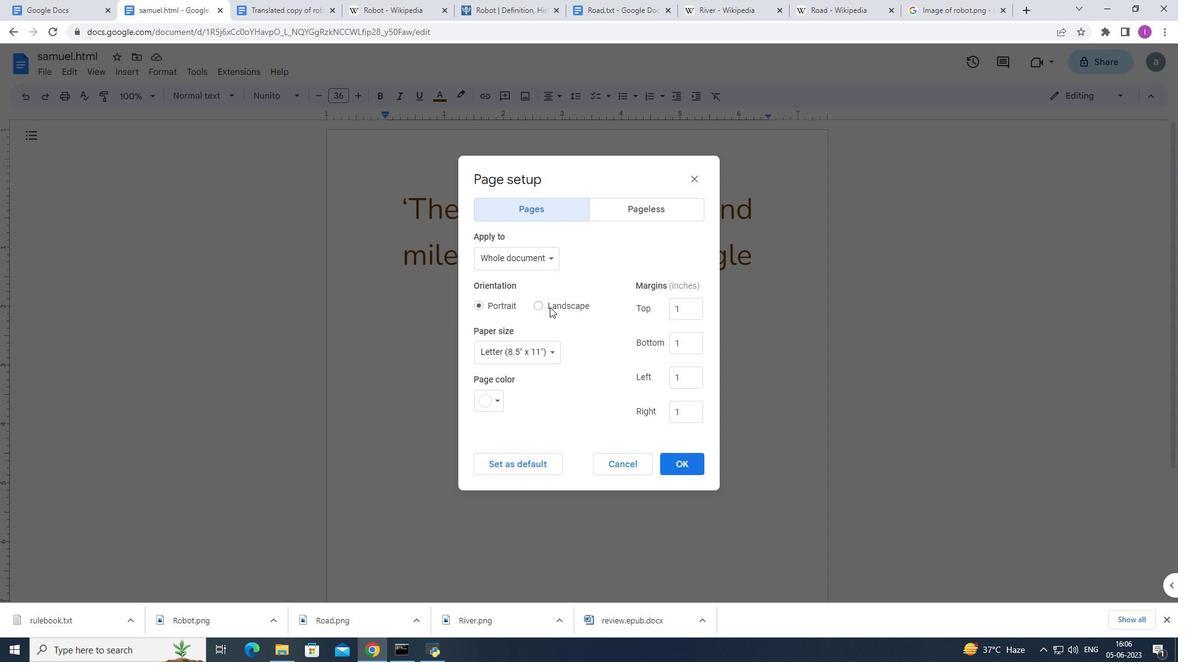
Action: Mouse pressed left at (550, 305)
Screenshot: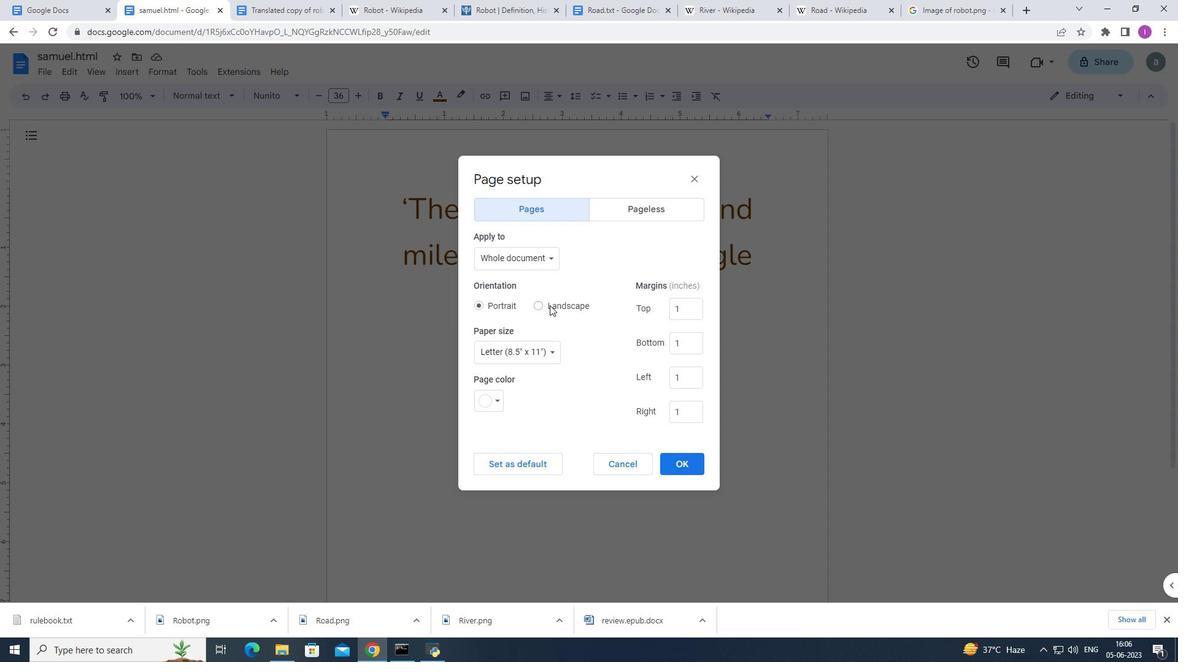 
Action: Mouse moved to (693, 466)
Screenshot: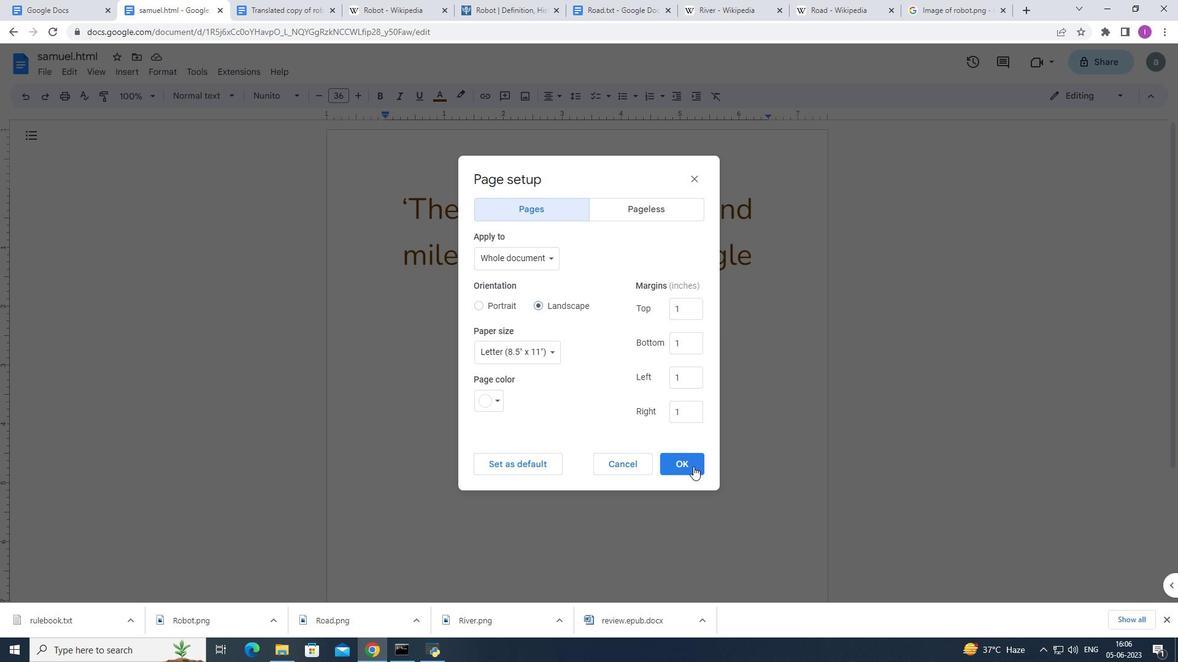 
Action: Mouse pressed left at (693, 466)
Screenshot: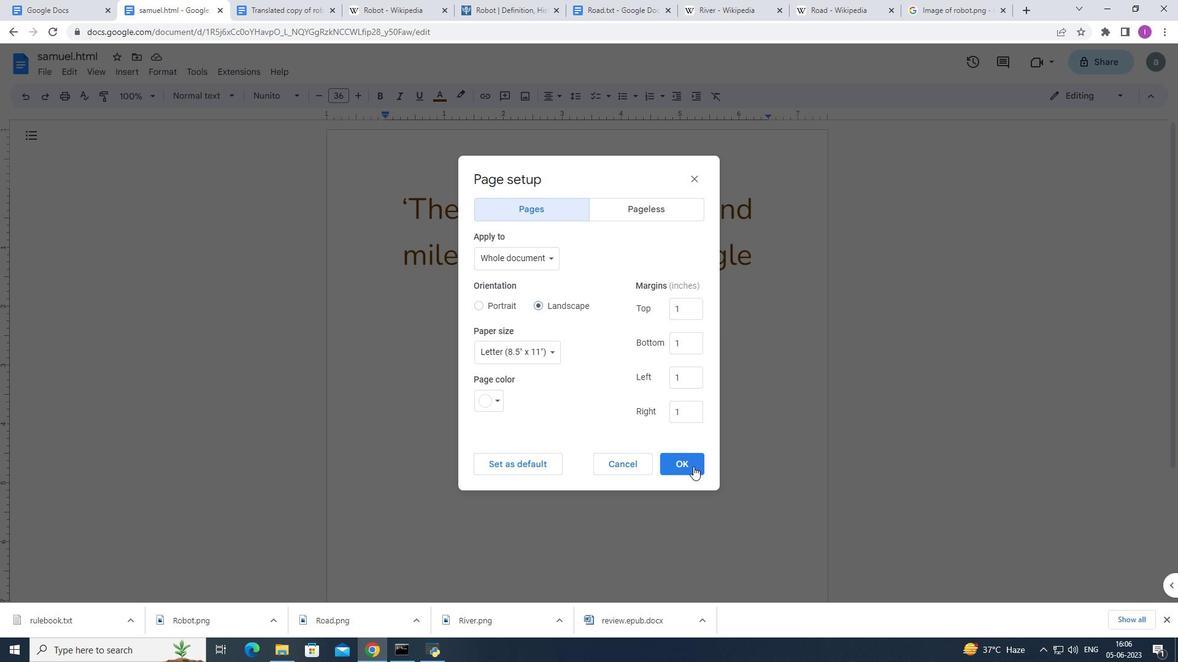 
Action: Mouse moved to (128, 70)
Screenshot: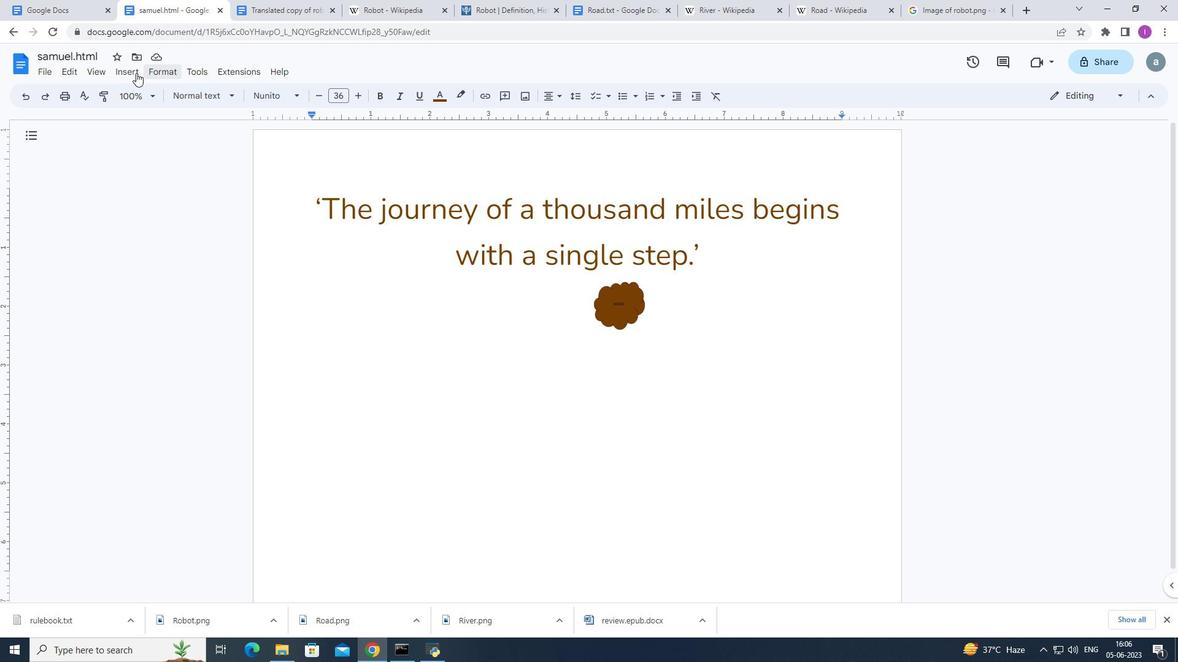 
Action: Mouse pressed left at (128, 70)
Screenshot: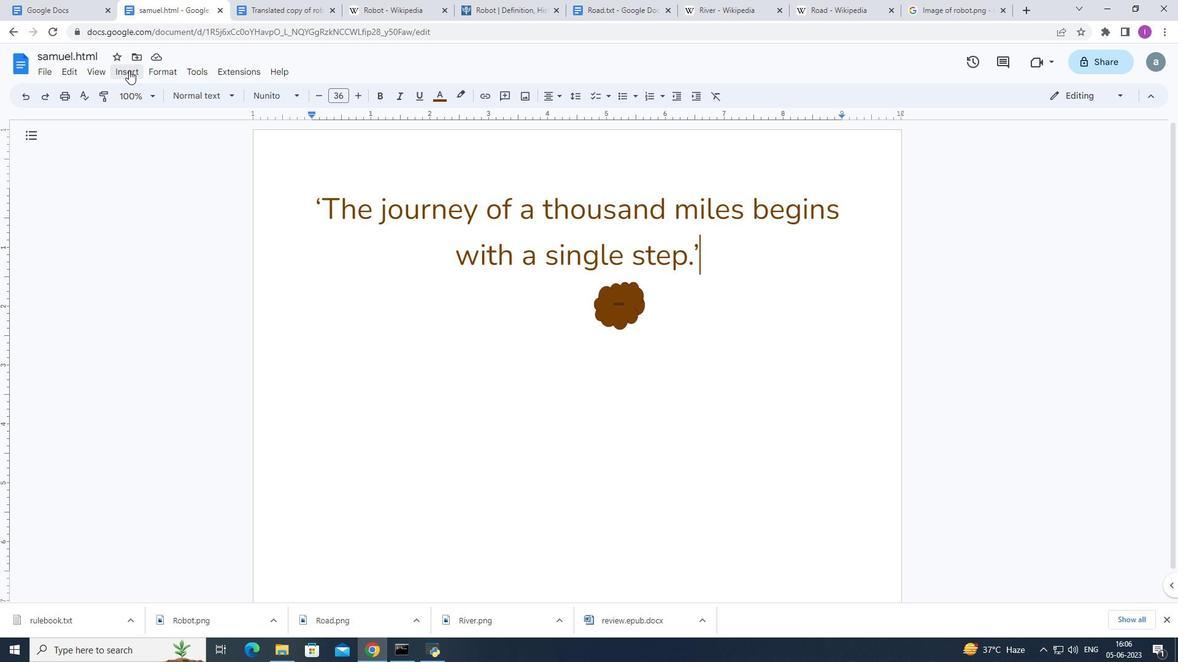 
Action: Mouse moved to (256, 198)
Screenshot: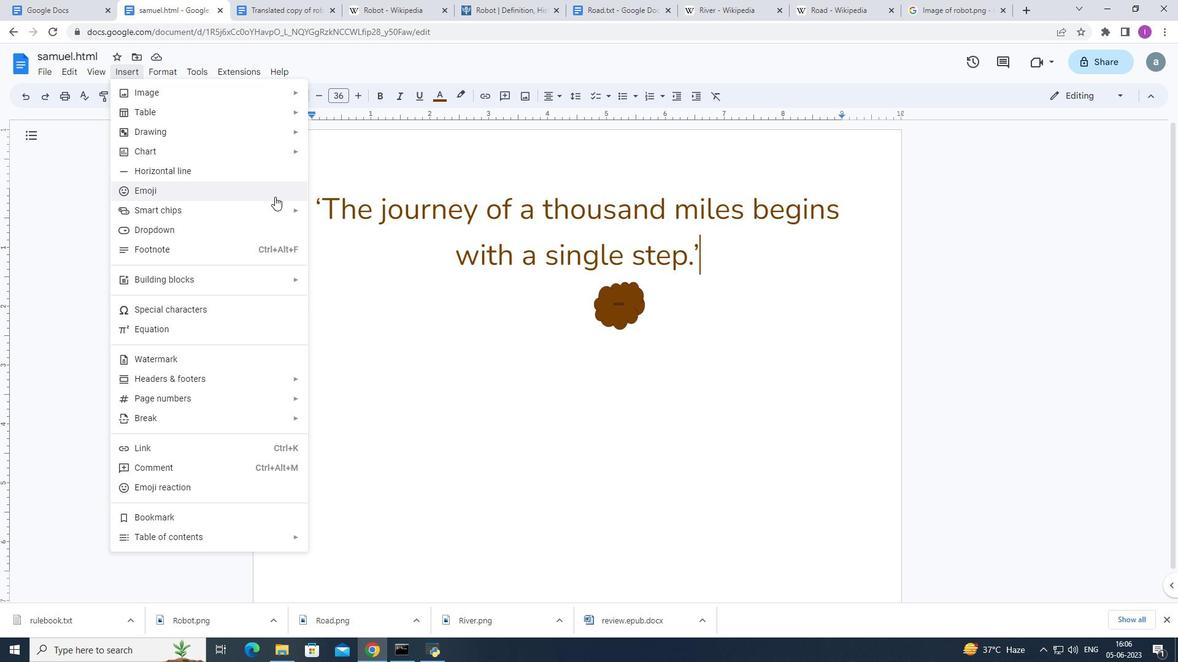 
Action: Mouse pressed left at (256, 198)
Screenshot: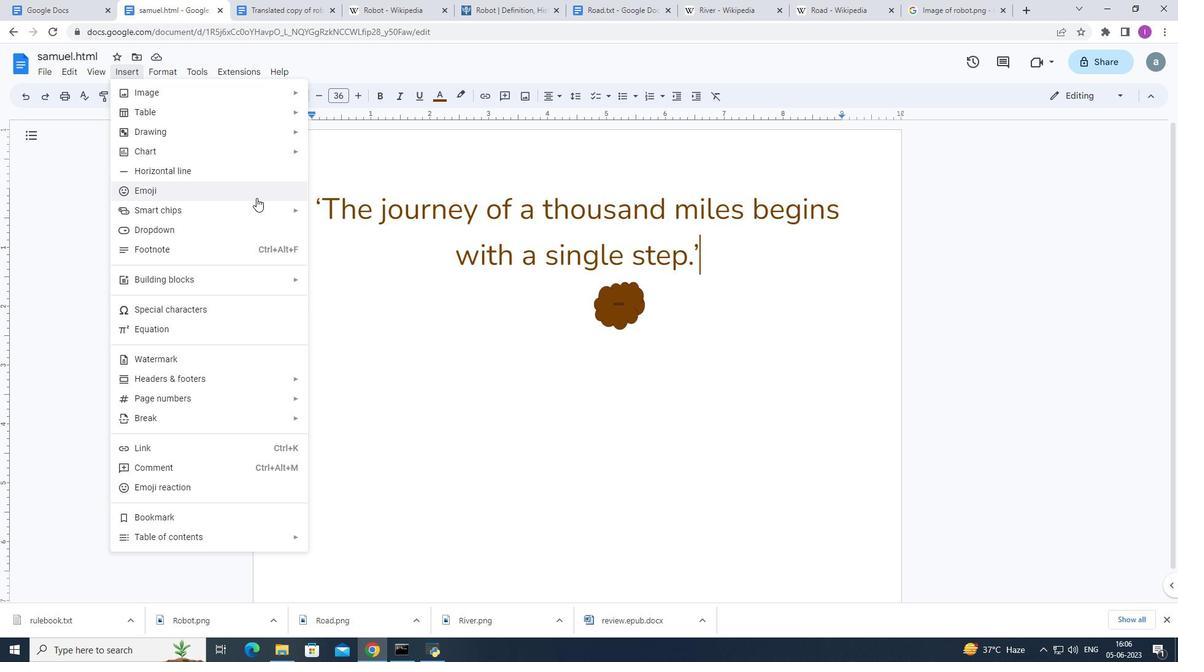 
Action: Mouse moved to (677, 376)
Screenshot: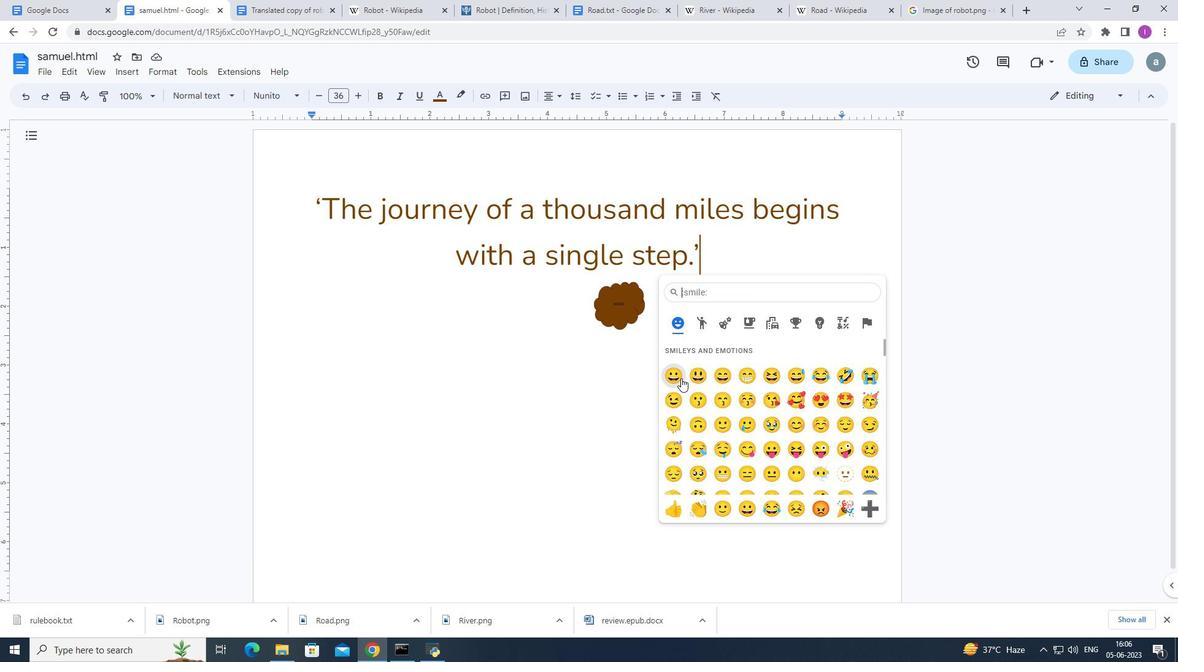 
Action: Mouse pressed left at (677, 376)
Screenshot: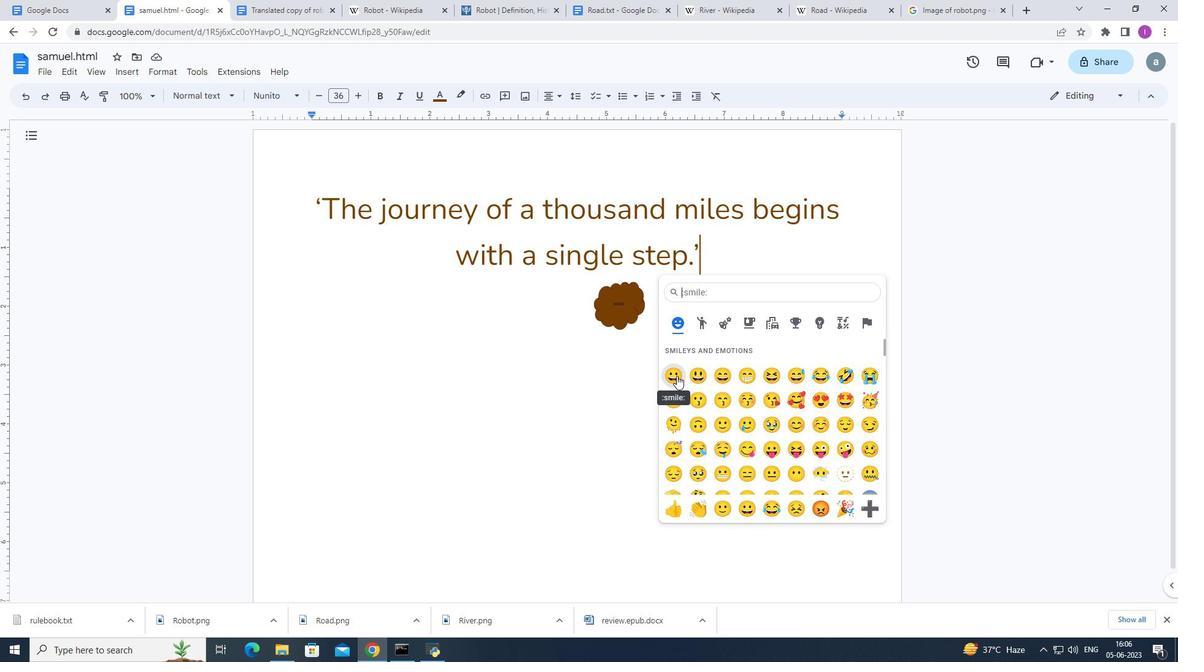 
Action: Mouse moved to (500, 411)
Screenshot: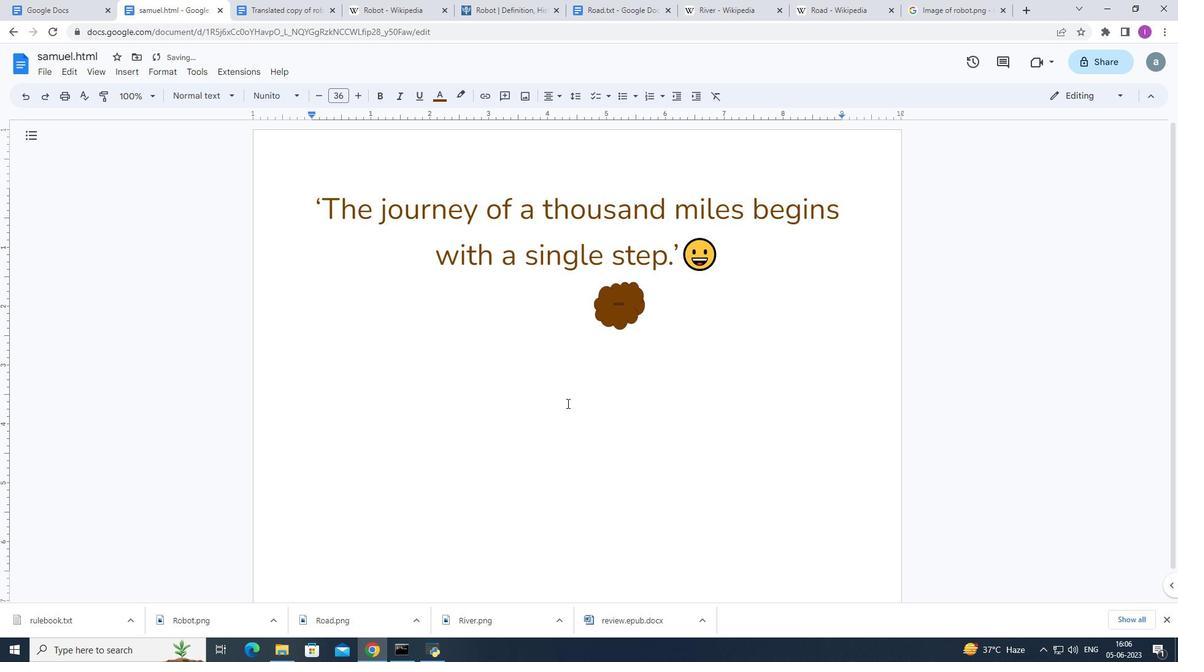 
